 Task: Search one way flight ticket for 1 adult, 1 child, 1 infant in seat in premium economy from Provo: Provo Municipal Airport to Greenville: Pitt-greenville Airport on 5-2-2023. Choice of flights is Singapure airlines. Number of bags: 6 checked bags. Price is upto 76000. Outbound departure time preference is 17:00.
Action: Mouse moved to (287, 117)
Screenshot: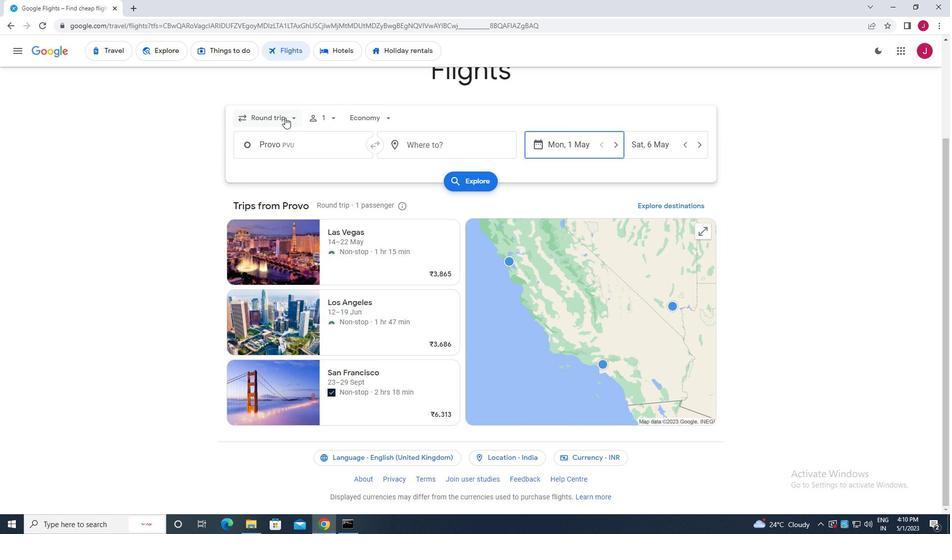 
Action: Mouse pressed left at (287, 117)
Screenshot: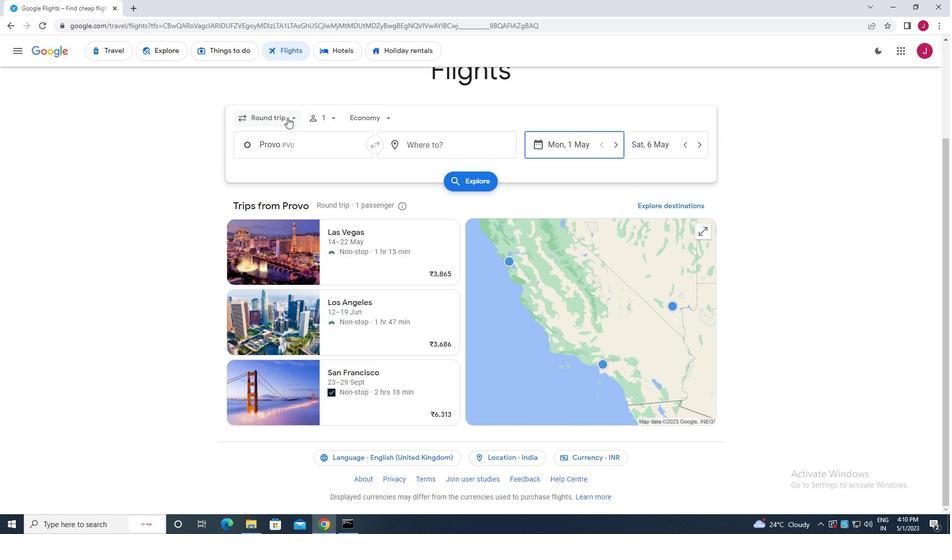 
Action: Mouse moved to (281, 163)
Screenshot: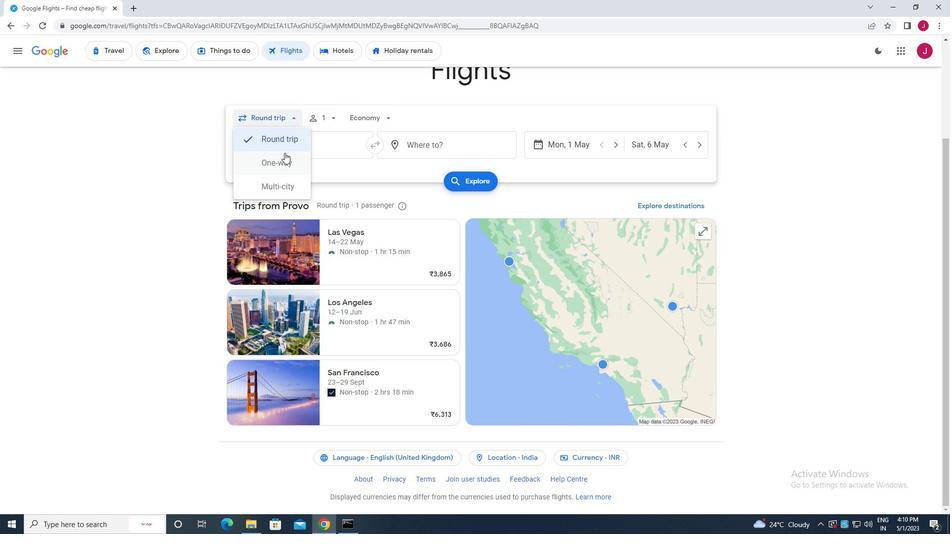 
Action: Mouse pressed left at (281, 163)
Screenshot: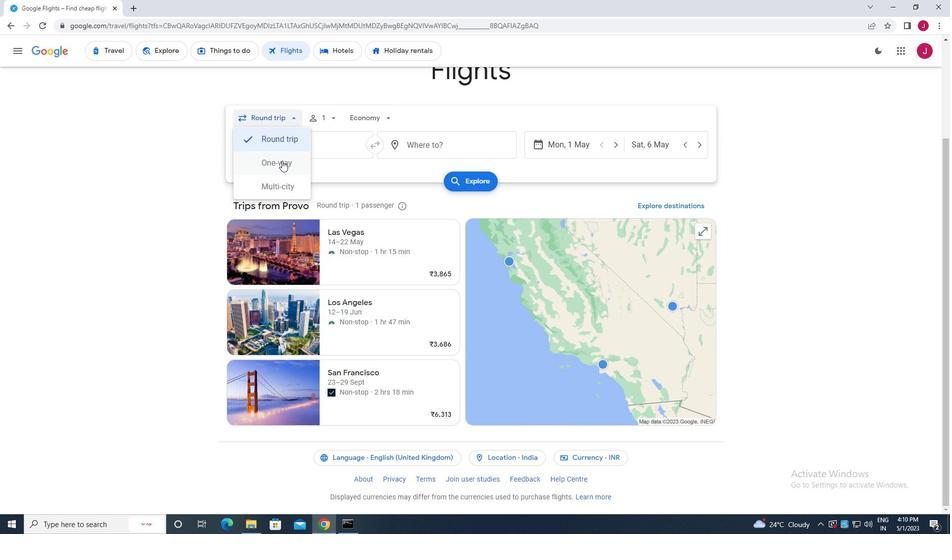
Action: Mouse moved to (329, 118)
Screenshot: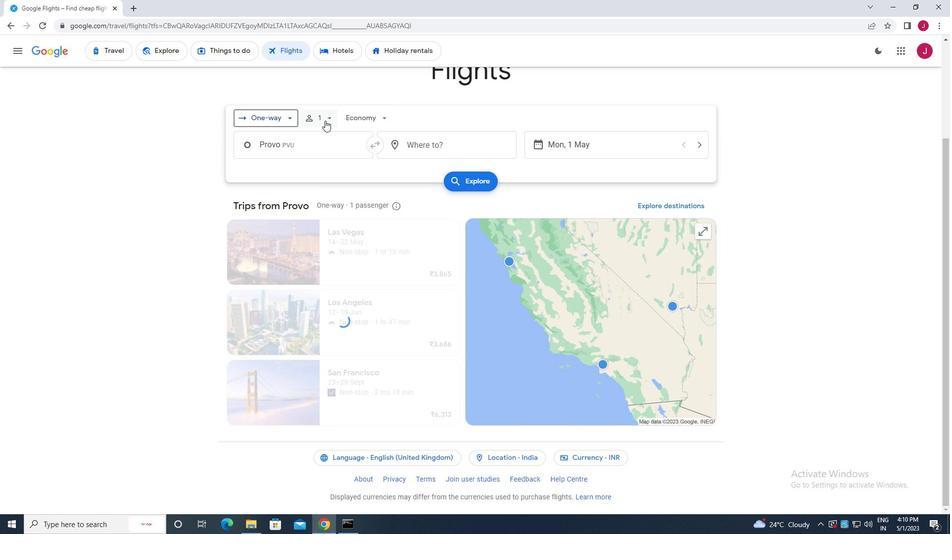 
Action: Mouse pressed left at (329, 118)
Screenshot: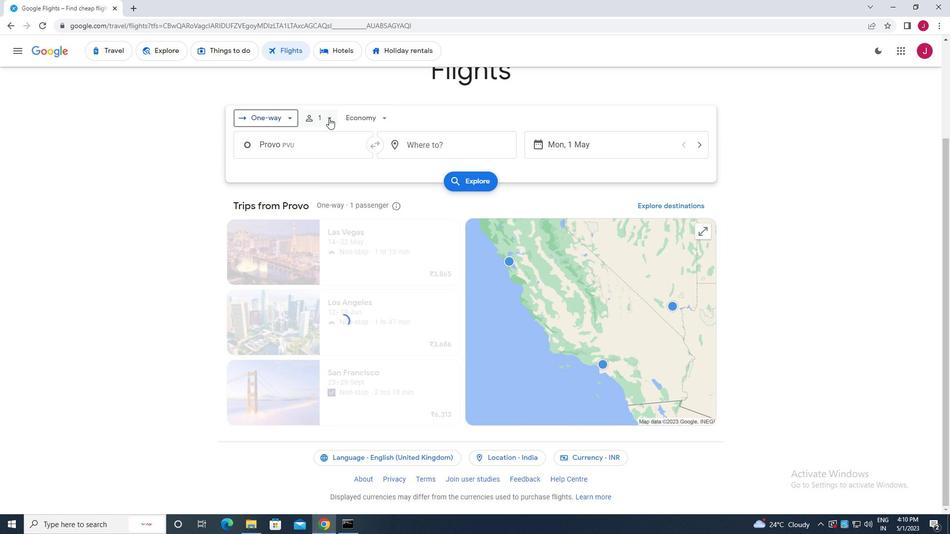 
Action: Mouse moved to (403, 171)
Screenshot: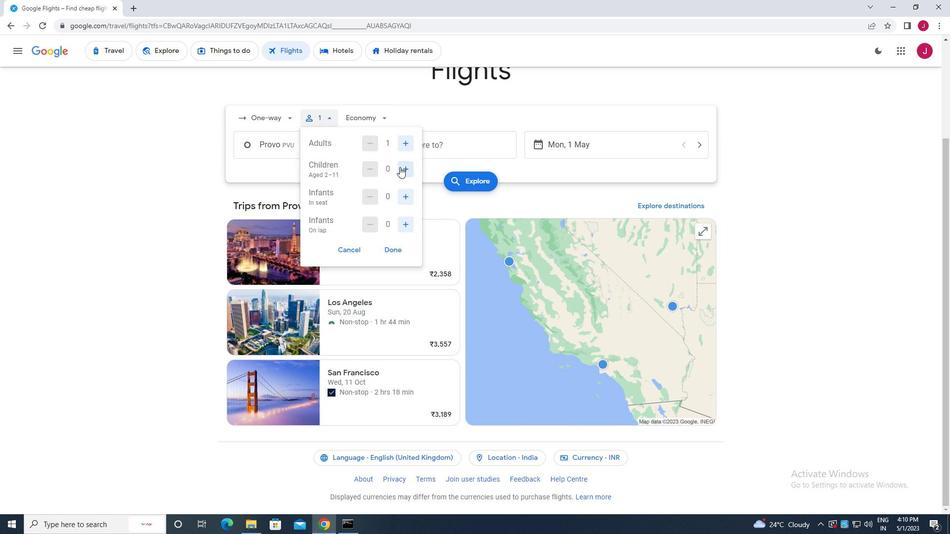 
Action: Mouse pressed left at (403, 171)
Screenshot: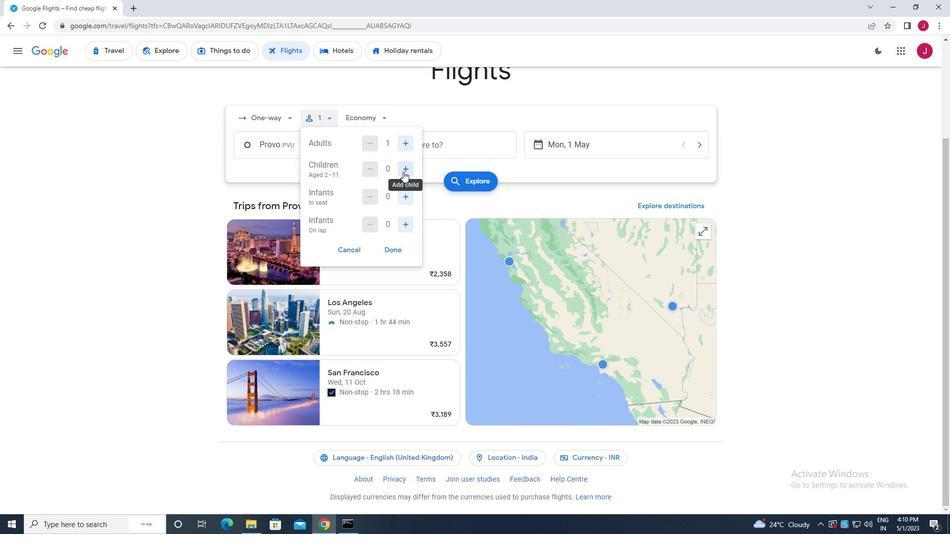 
Action: Mouse moved to (407, 197)
Screenshot: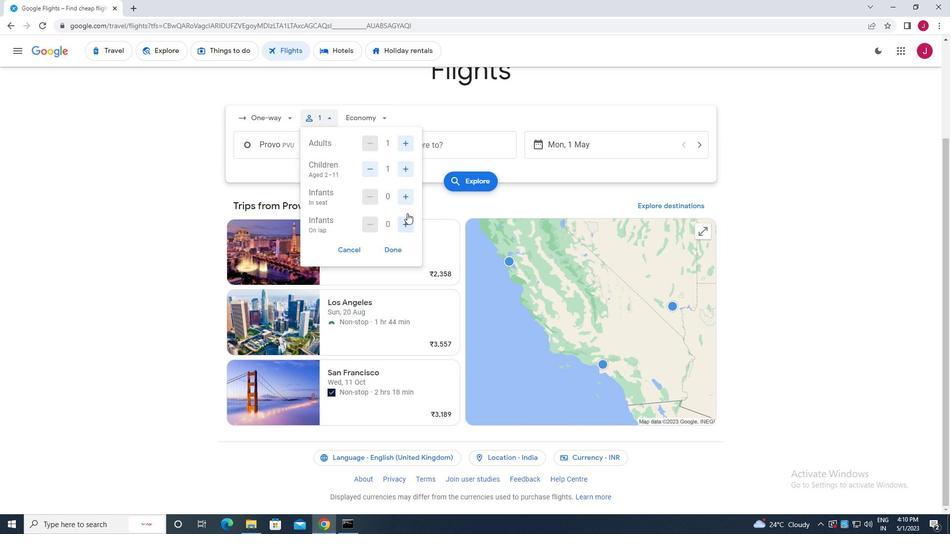 
Action: Mouse pressed left at (407, 197)
Screenshot: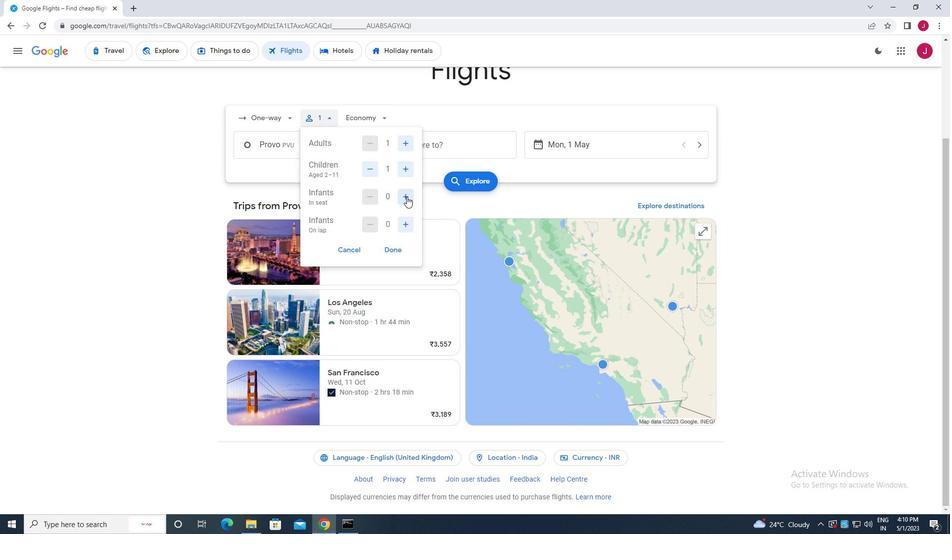 
Action: Mouse moved to (390, 245)
Screenshot: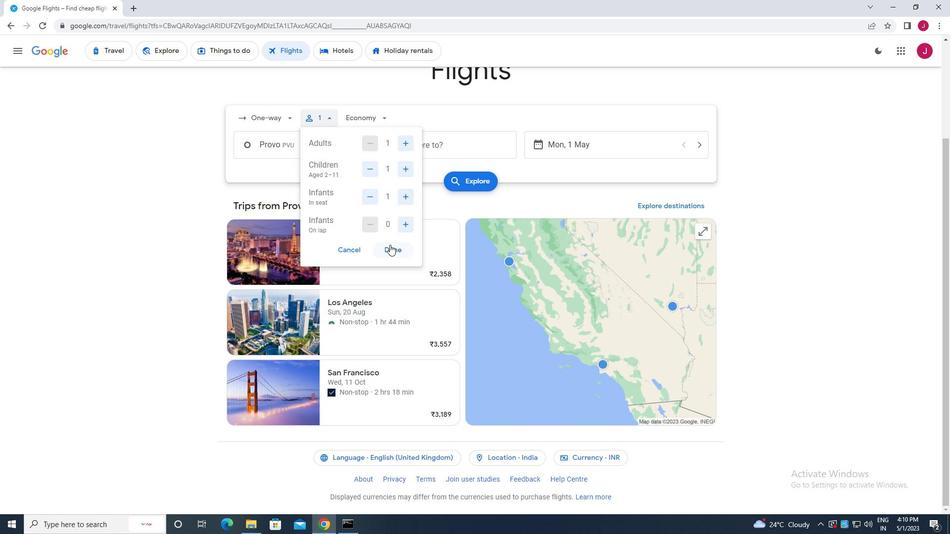 
Action: Mouse pressed left at (390, 245)
Screenshot: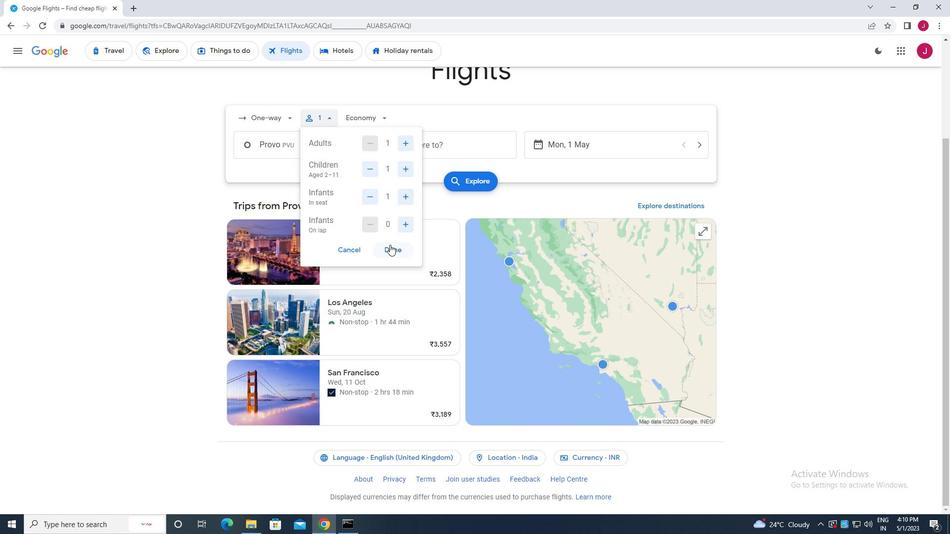 
Action: Mouse moved to (376, 117)
Screenshot: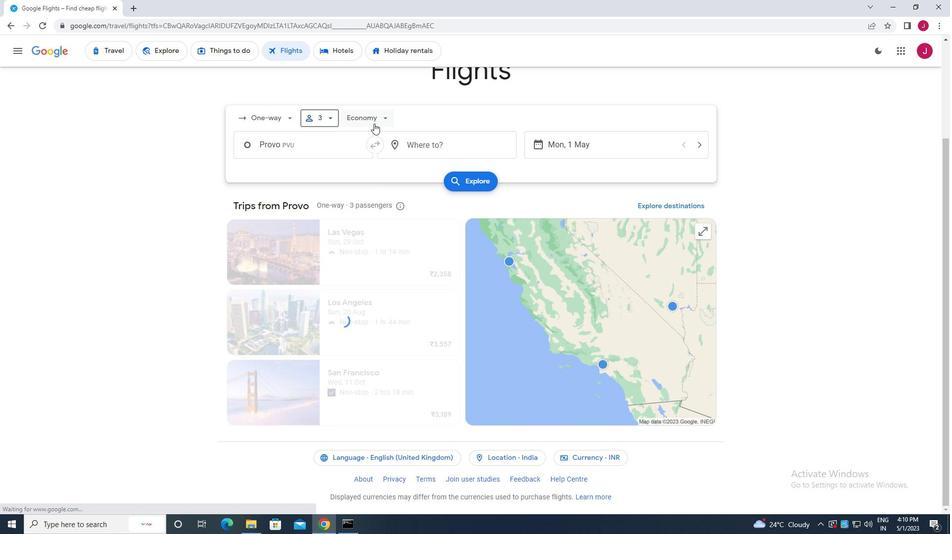 
Action: Mouse pressed left at (376, 117)
Screenshot: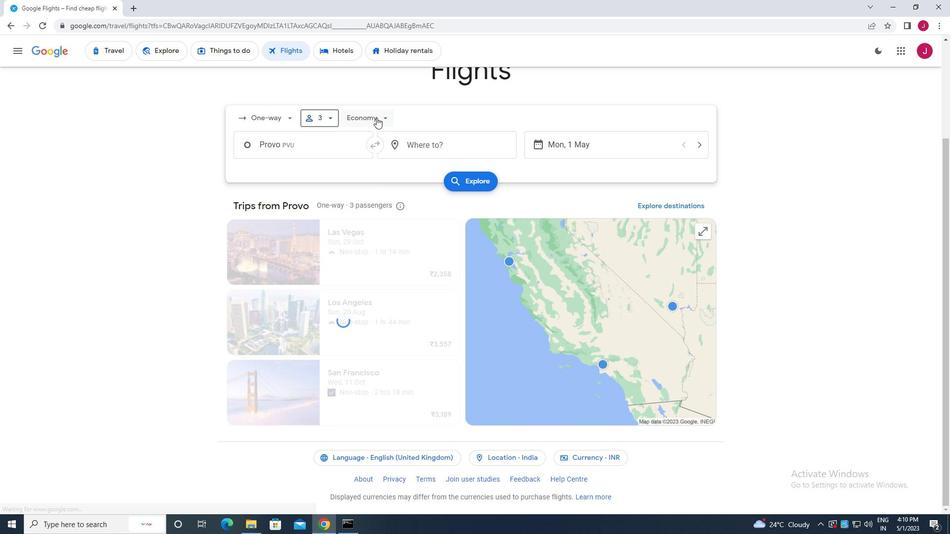 
Action: Mouse moved to (395, 162)
Screenshot: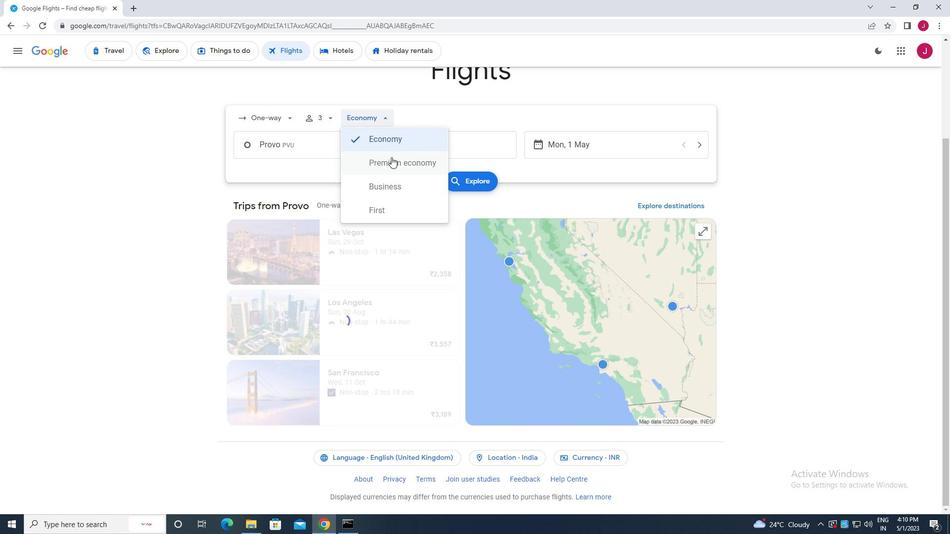 
Action: Mouse pressed left at (395, 162)
Screenshot: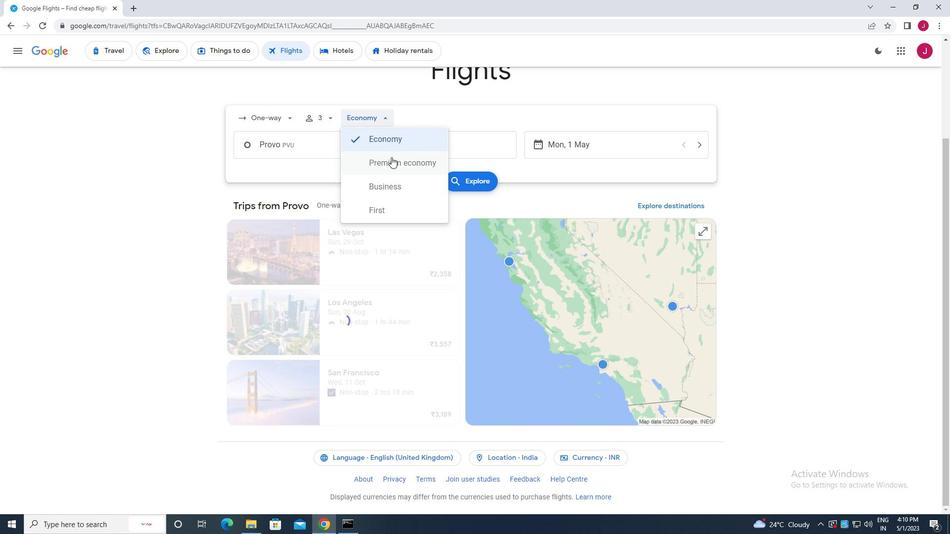 
Action: Mouse moved to (348, 147)
Screenshot: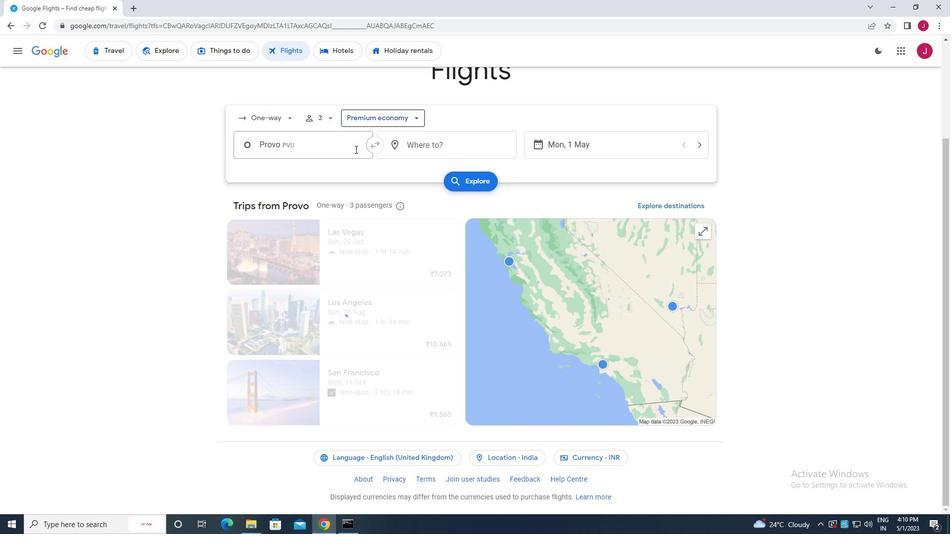 
Action: Mouse pressed left at (348, 147)
Screenshot: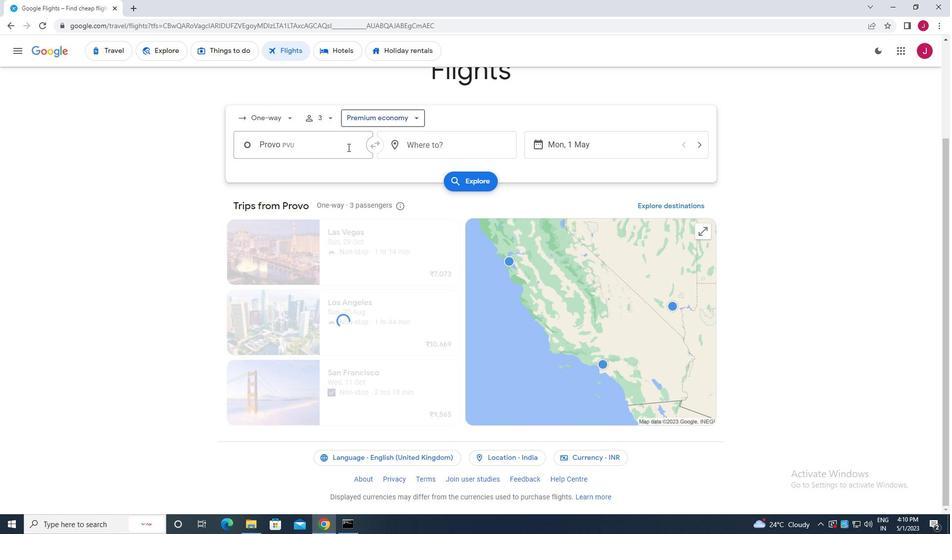
Action: Mouse moved to (348, 147)
Screenshot: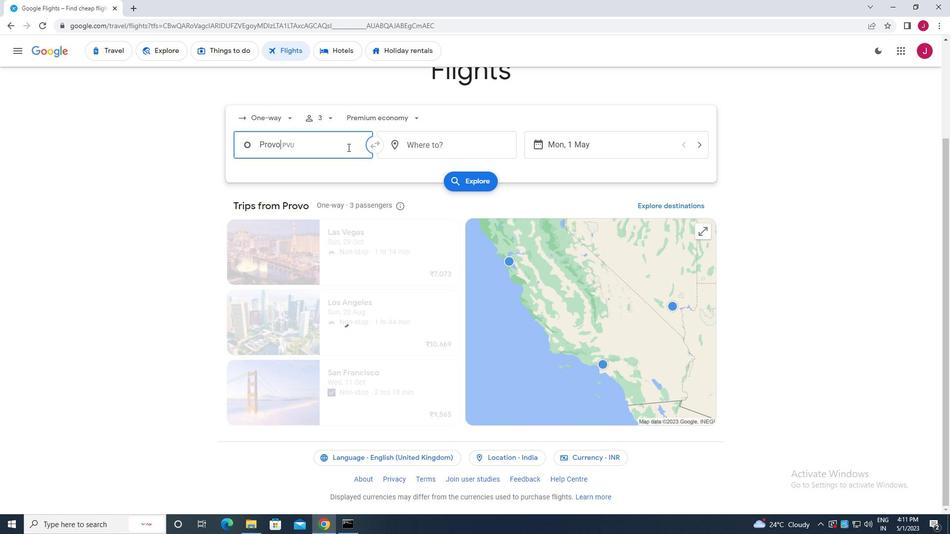 
Action: Key pressed provo
Screenshot: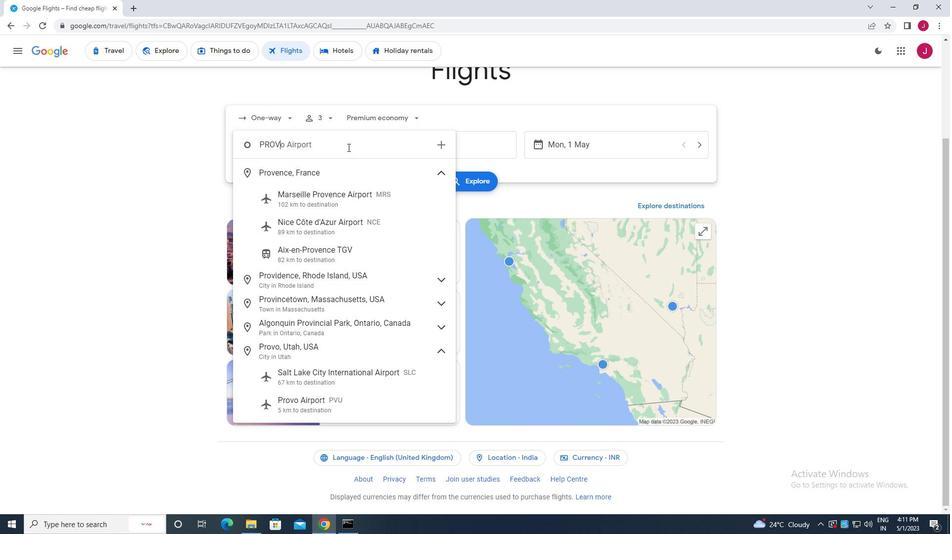 
Action: Mouse moved to (339, 227)
Screenshot: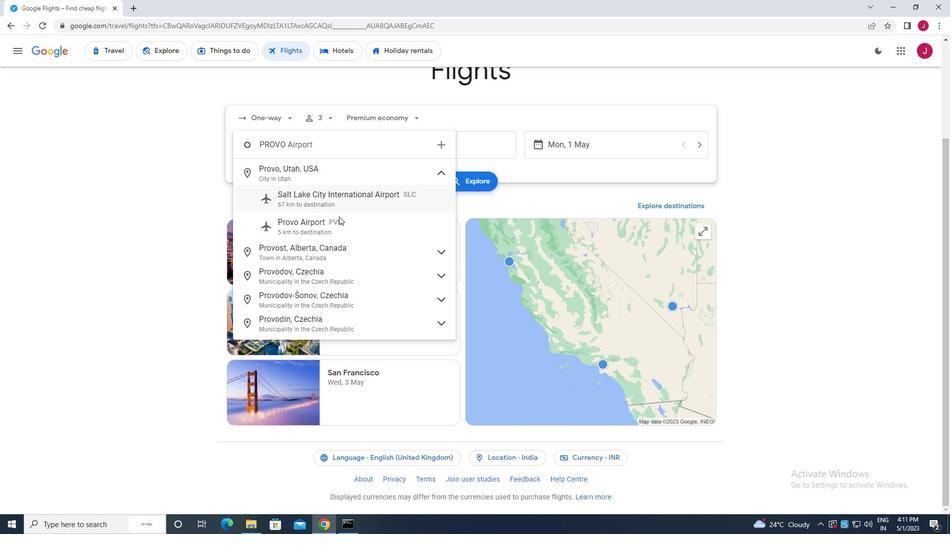 
Action: Mouse pressed left at (339, 227)
Screenshot: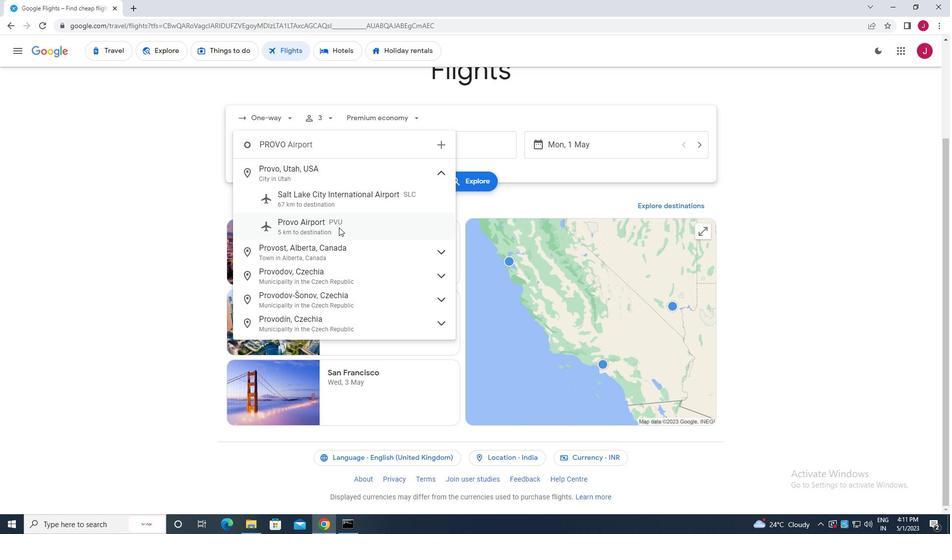 
Action: Mouse moved to (448, 140)
Screenshot: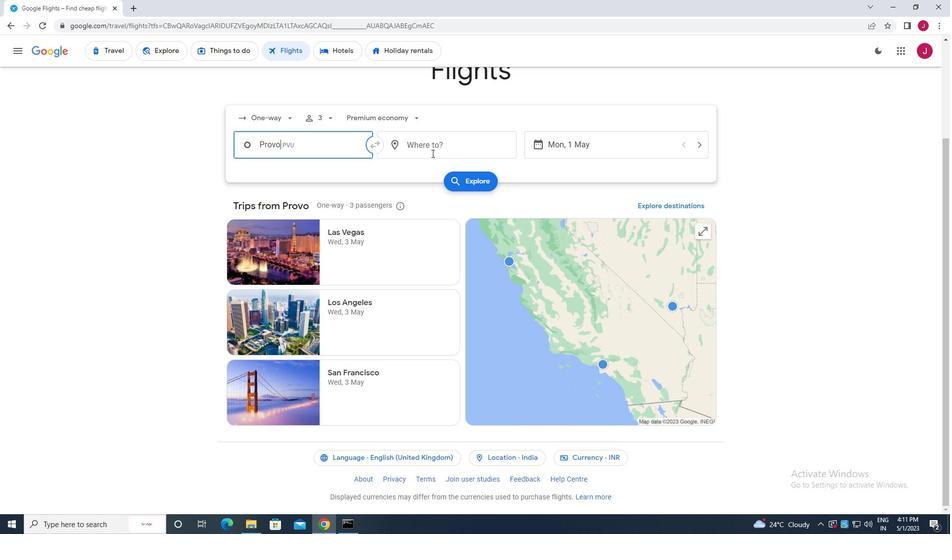 
Action: Mouse pressed left at (448, 140)
Screenshot: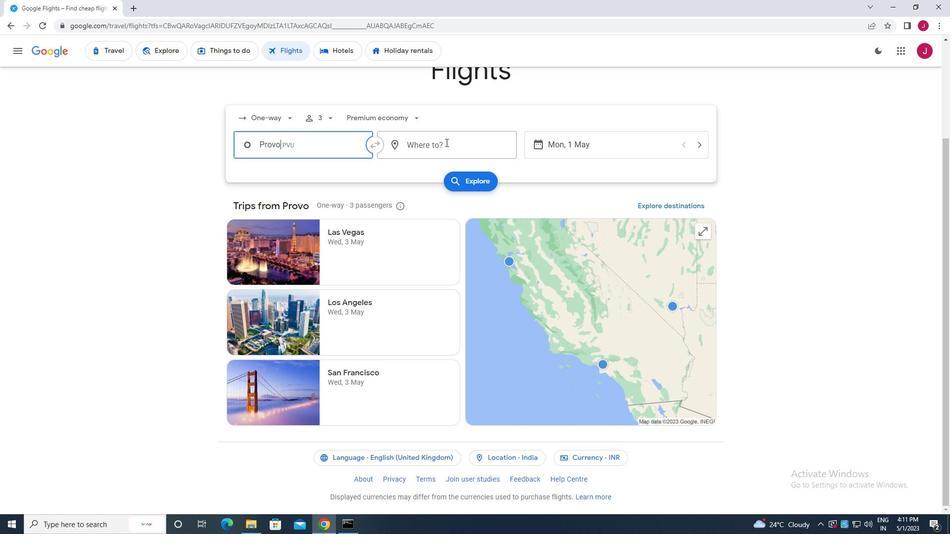 
Action: Mouse moved to (448, 141)
Screenshot: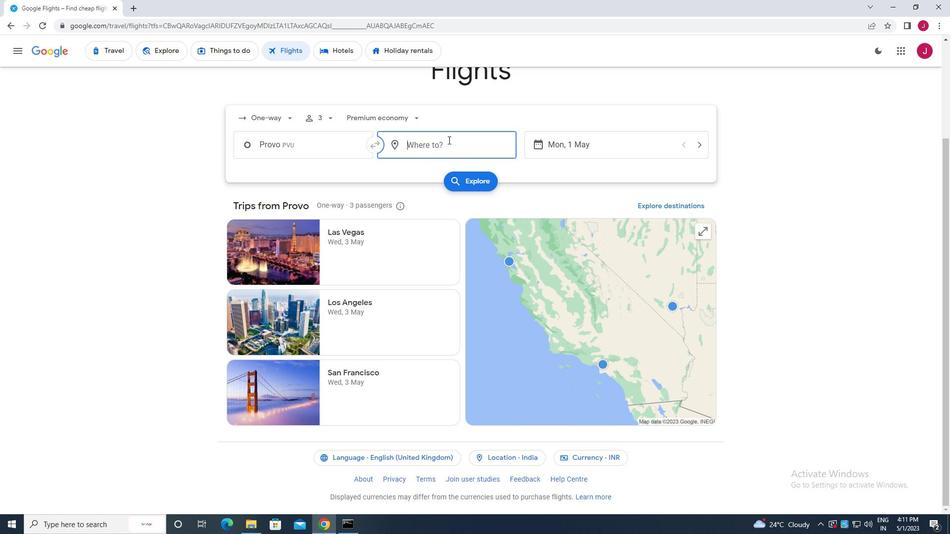 
Action: Key pressed greenville<Key.space>p
Screenshot: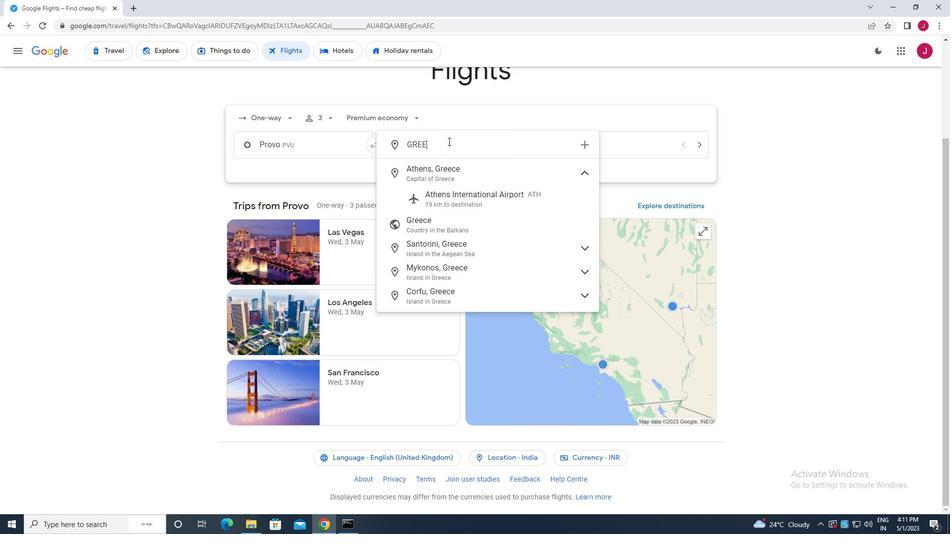 
Action: Mouse moved to (463, 172)
Screenshot: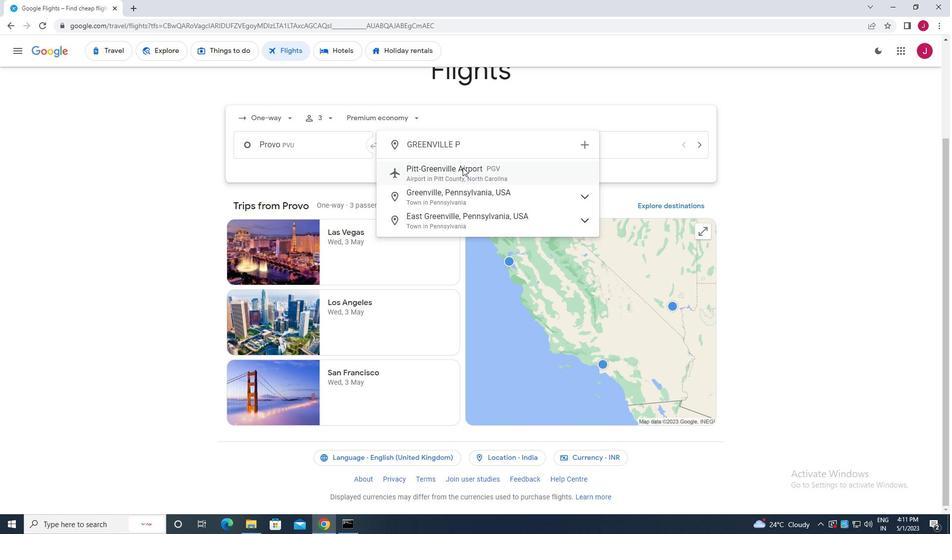 
Action: Mouse pressed left at (463, 172)
Screenshot: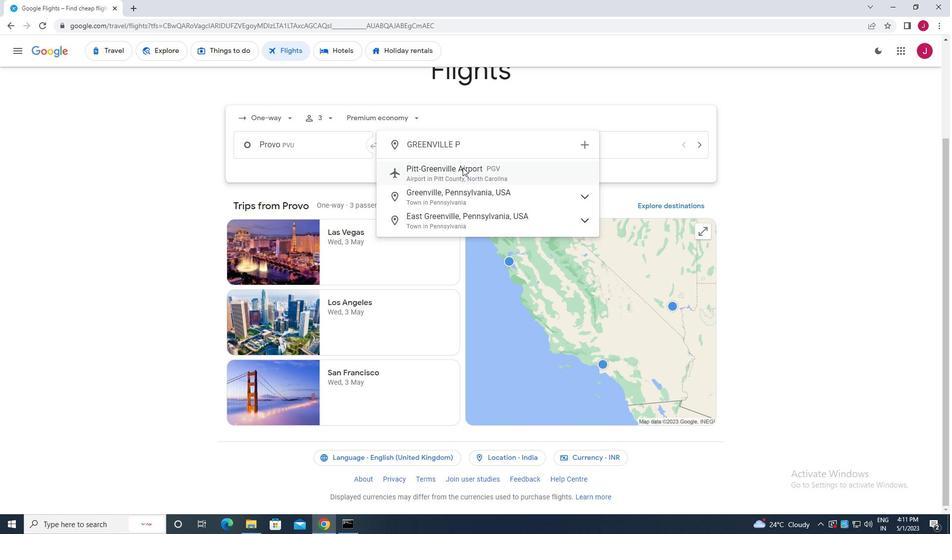 
Action: Mouse moved to (592, 148)
Screenshot: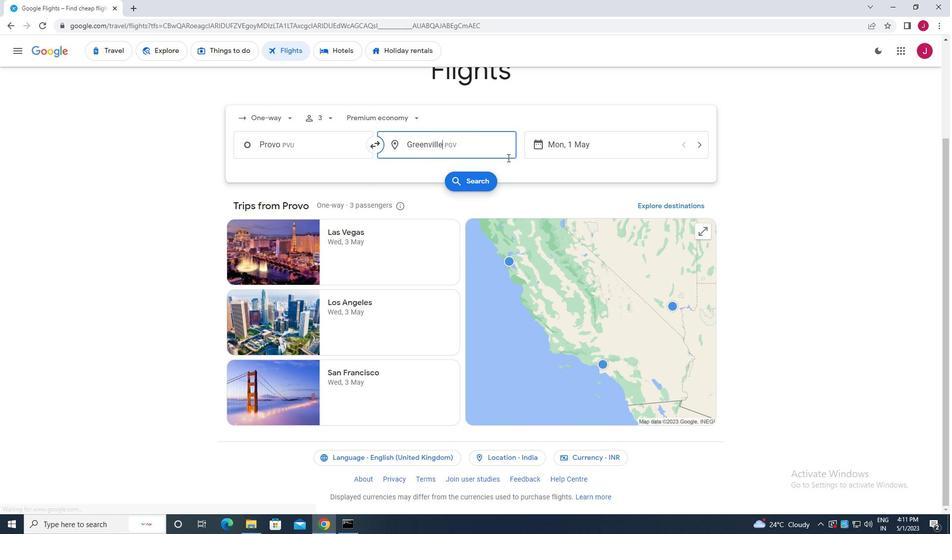 
Action: Mouse pressed left at (592, 148)
Screenshot: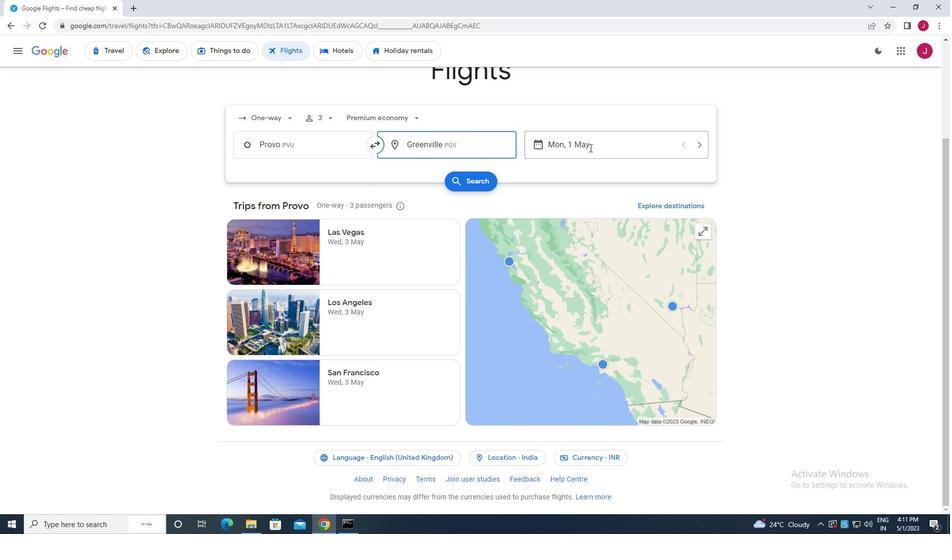 
Action: Mouse moved to (404, 222)
Screenshot: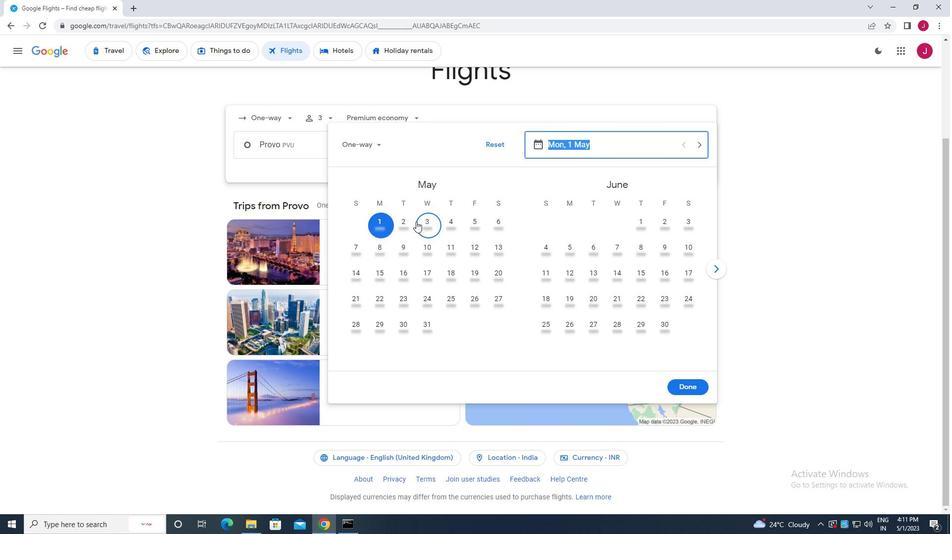 
Action: Mouse pressed left at (404, 222)
Screenshot: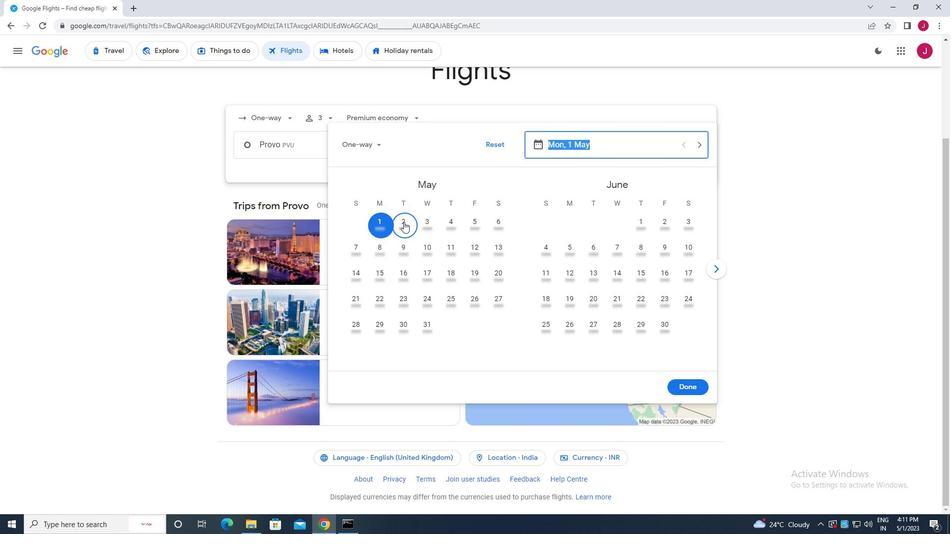 
Action: Mouse moved to (684, 391)
Screenshot: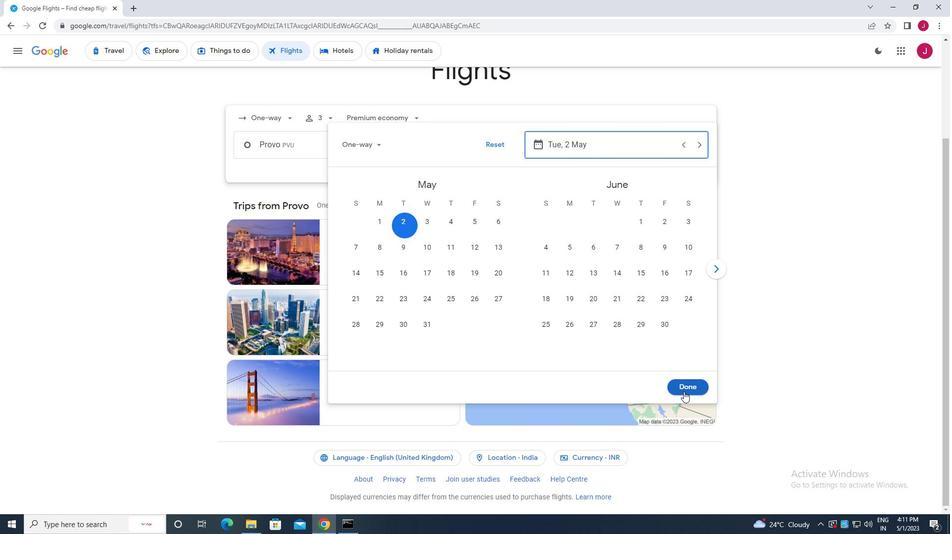 
Action: Mouse pressed left at (684, 391)
Screenshot: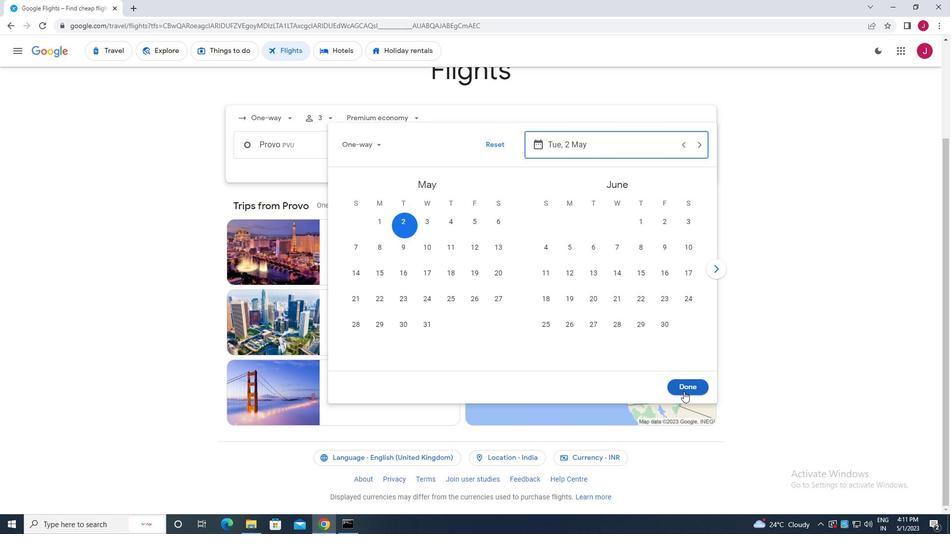 
Action: Mouse moved to (481, 179)
Screenshot: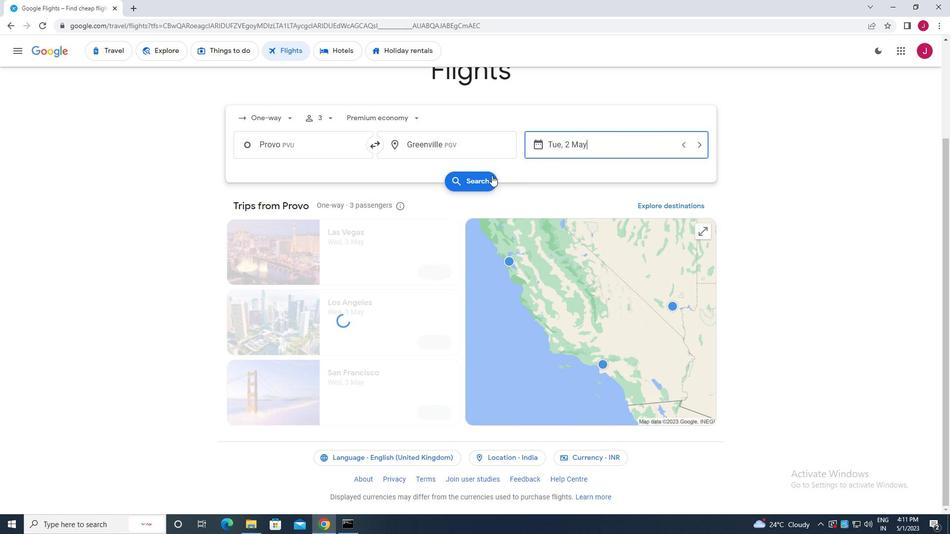 
Action: Mouse pressed left at (481, 179)
Screenshot: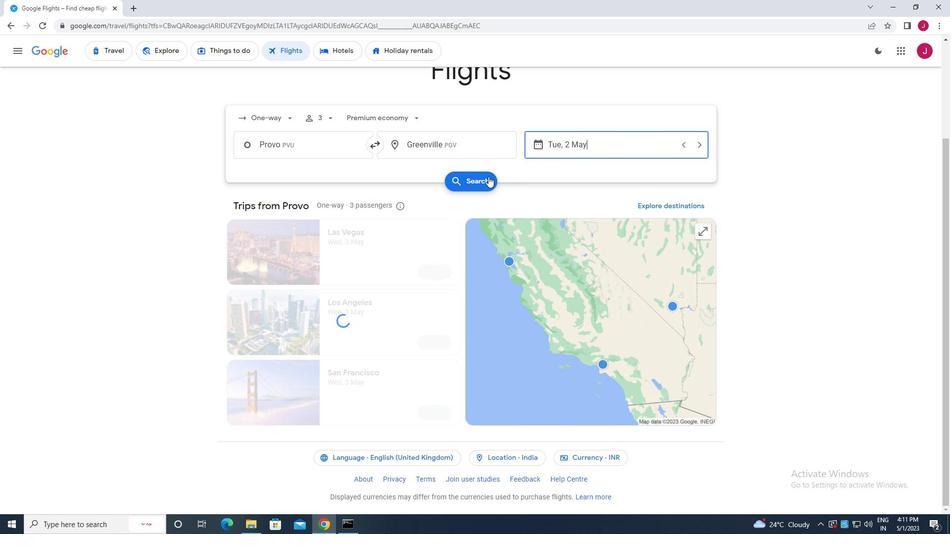 
Action: Mouse moved to (257, 138)
Screenshot: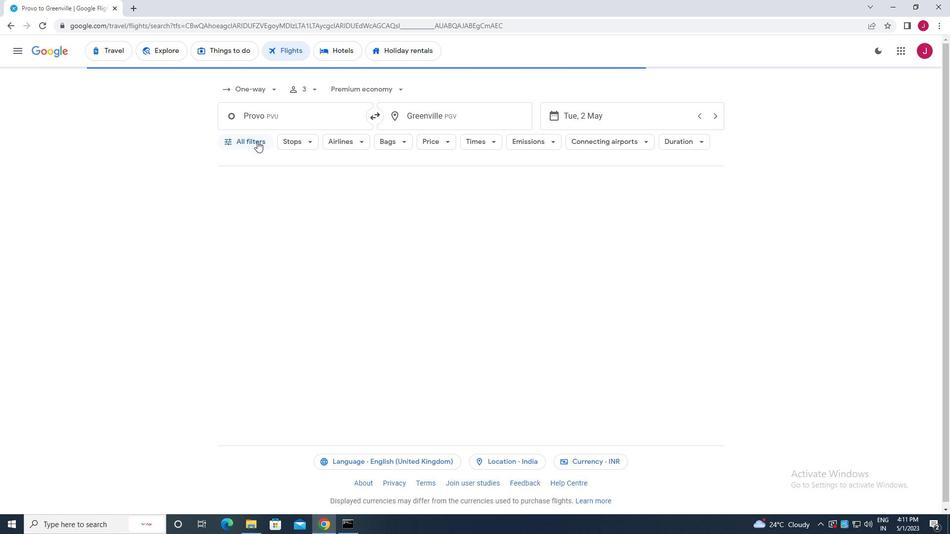 
Action: Mouse pressed left at (257, 138)
Screenshot: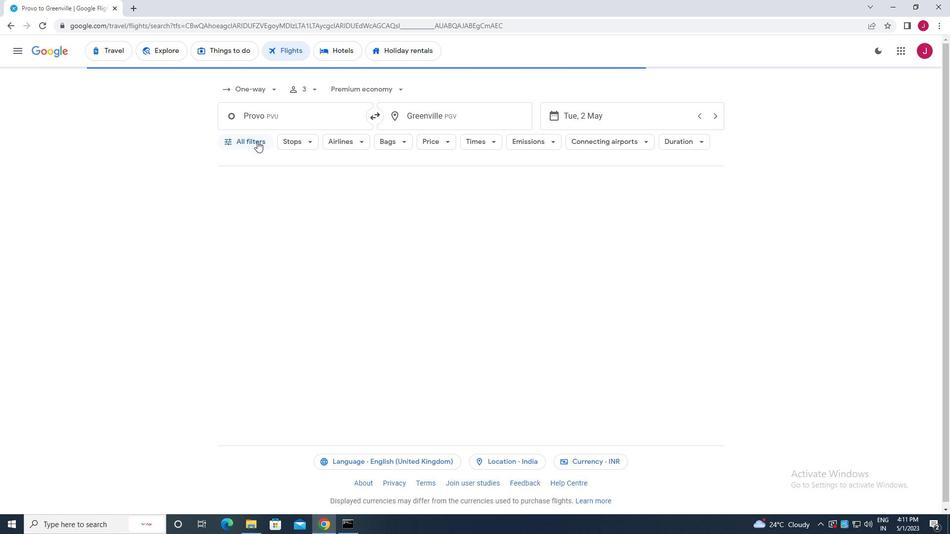 
Action: Mouse moved to (308, 222)
Screenshot: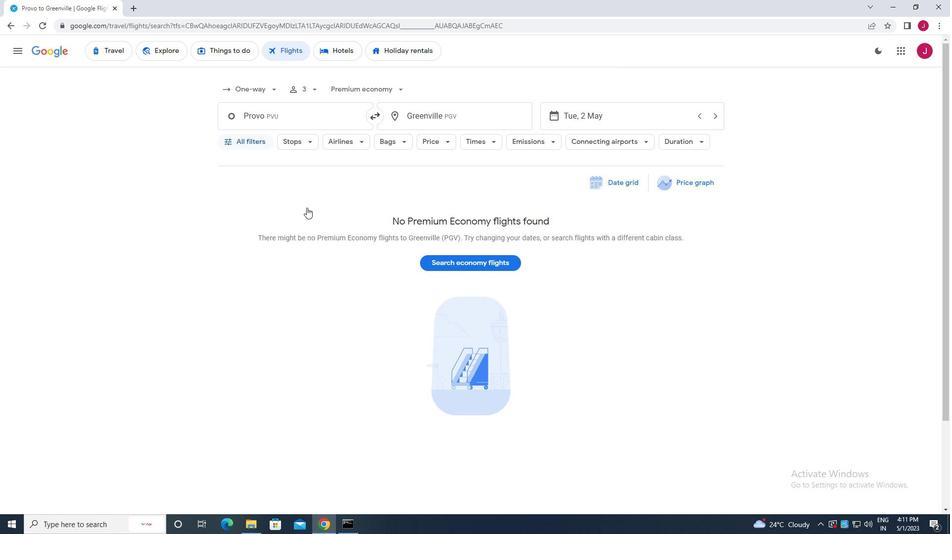 
Action: Mouse scrolled (308, 222) with delta (0, 0)
Screenshot: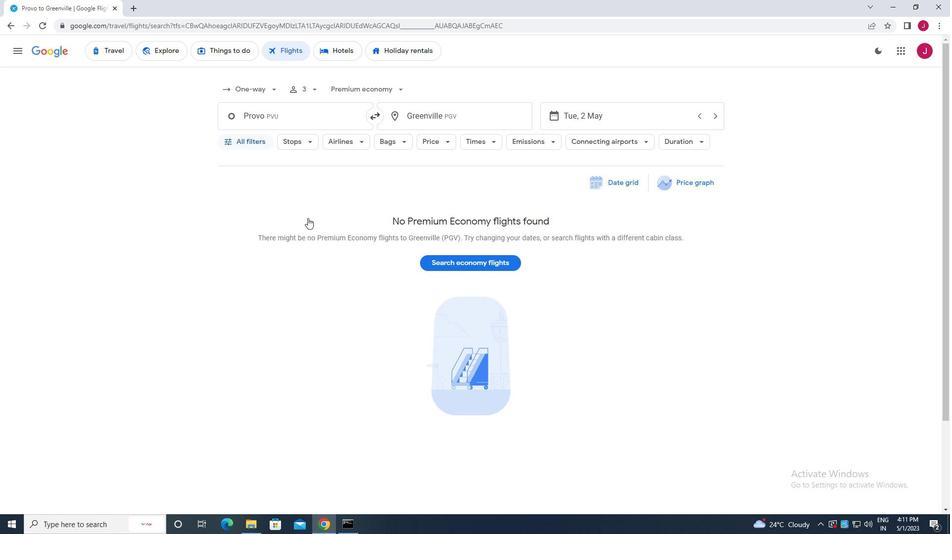 
Action: Mouse scrolled (308, 222) with delta (0, 0)
Screenshot: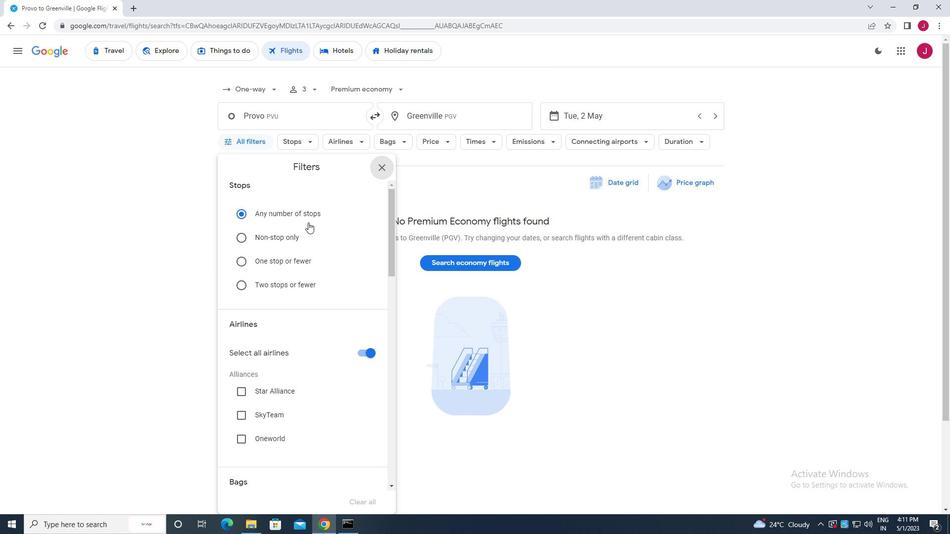 
Action: Mouse scrolled (308, 222) with delta (0, 0)
Screenshot: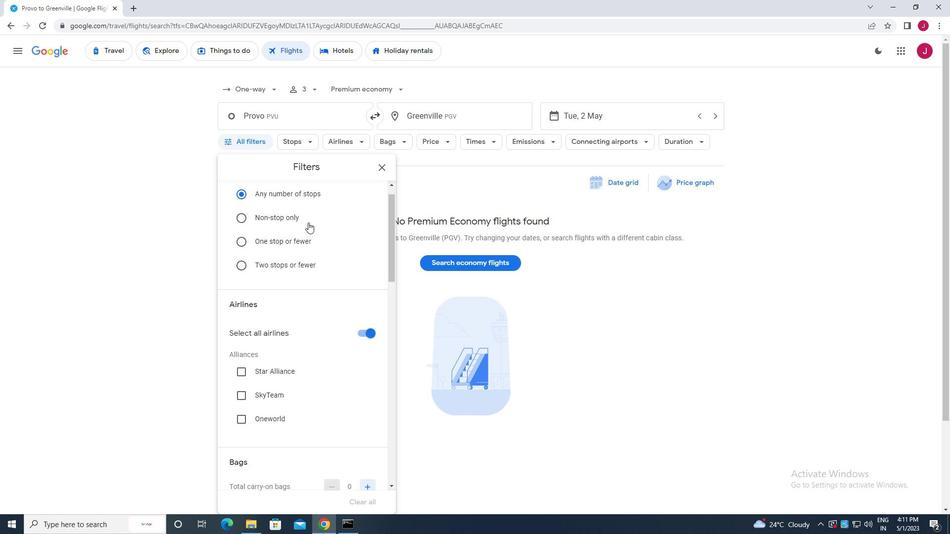 
Action: Mouse moved to (365, 201)
Screenshot: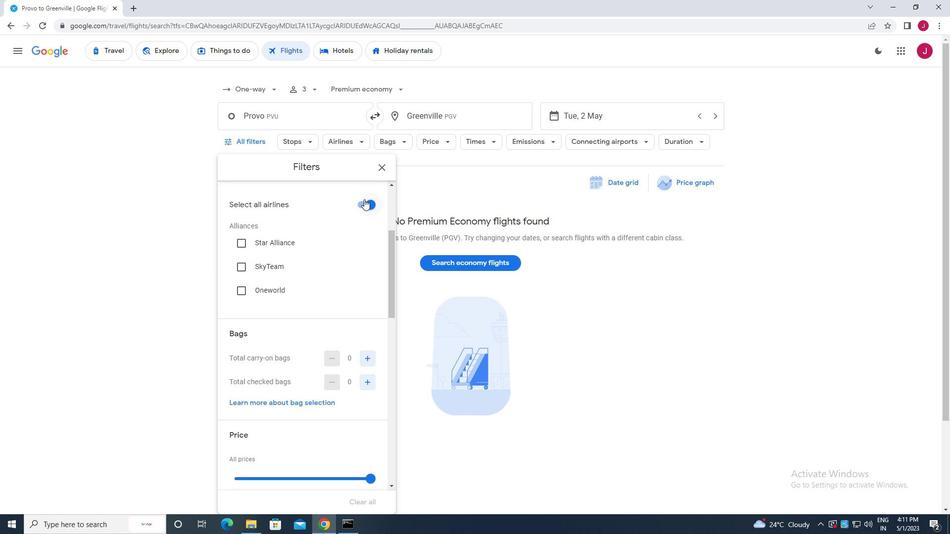 
Action: Mouse pressed left at (365, 201)
Screenshot: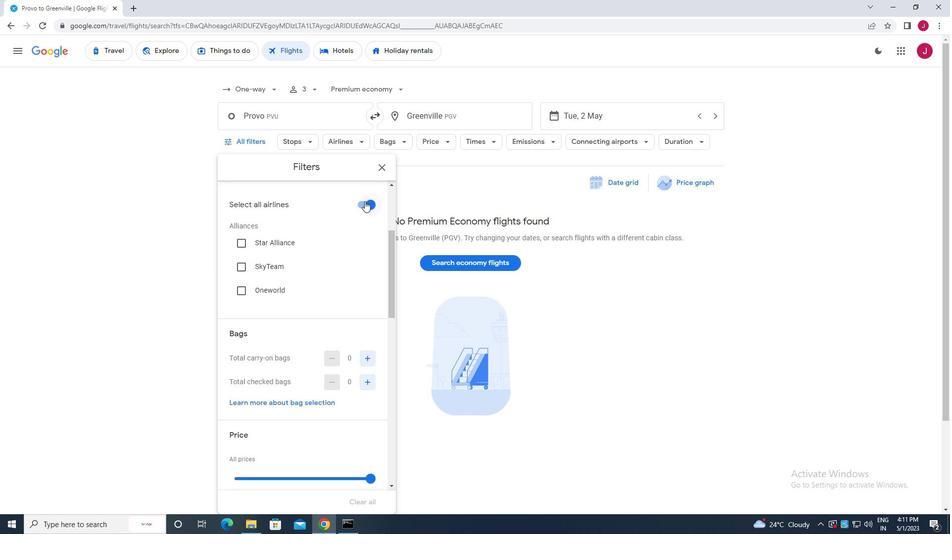 
Action: Mouse moved to (332, 232)
Screenshot: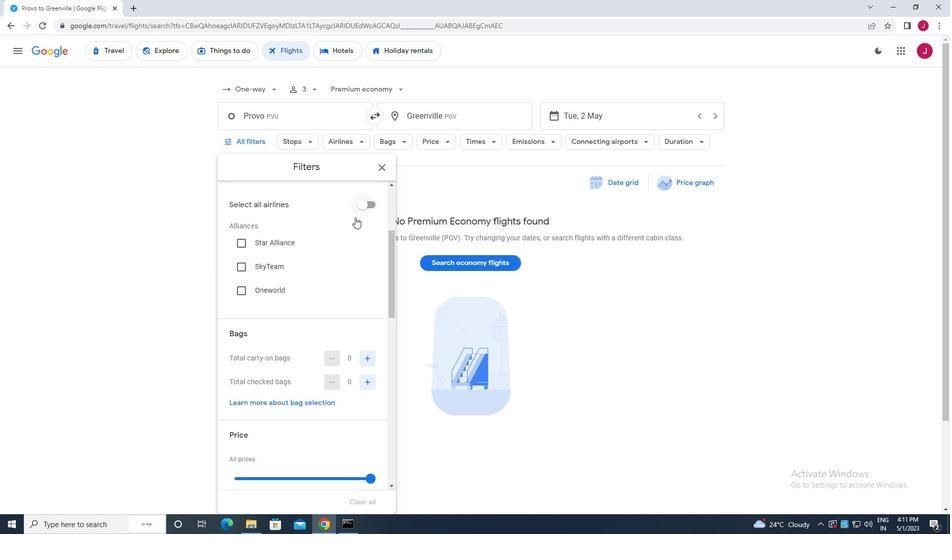 
Action: Mouse scrolled (332, 231) with delta (0, 0)
Screenshot: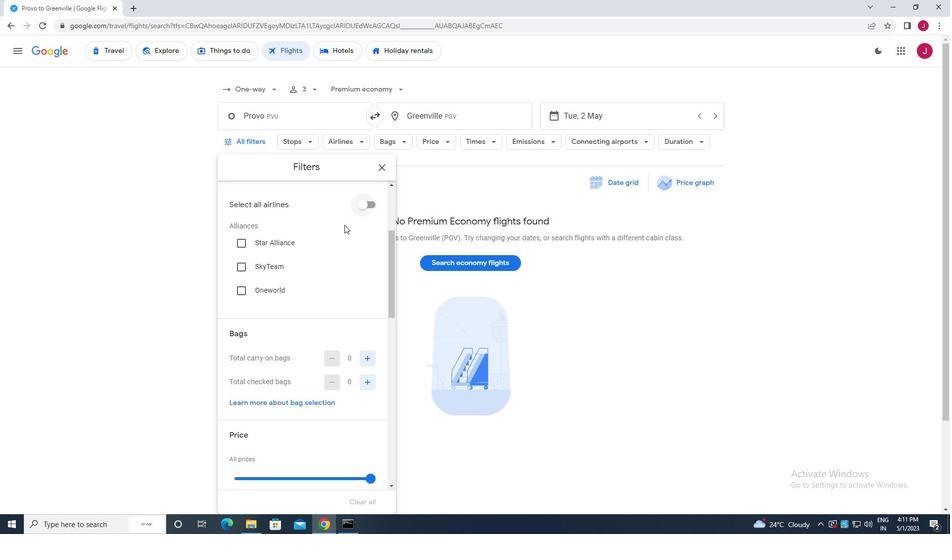 
Action: Mouse moved to (332, 232)
Screenshot: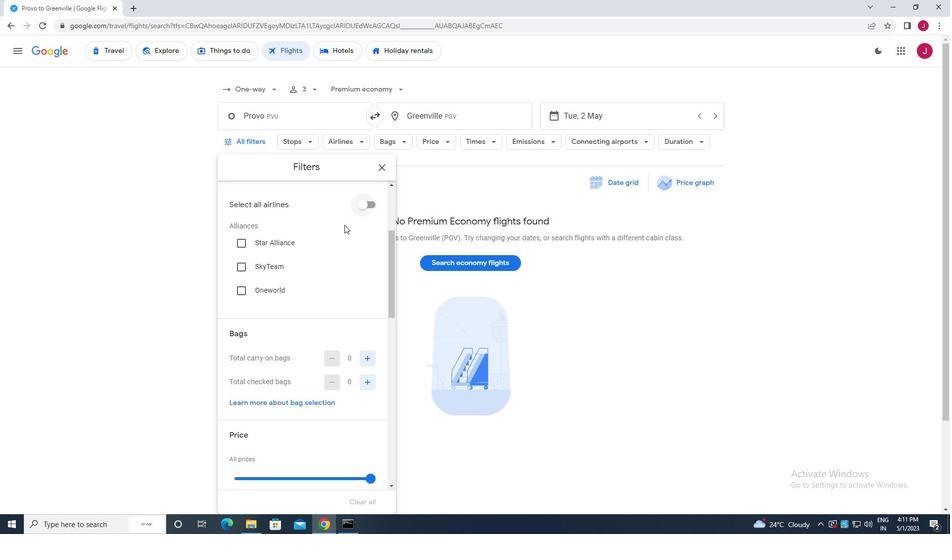 
Action: Mouse scrolled (332, 232) with delta (0, 0)
Screenshot: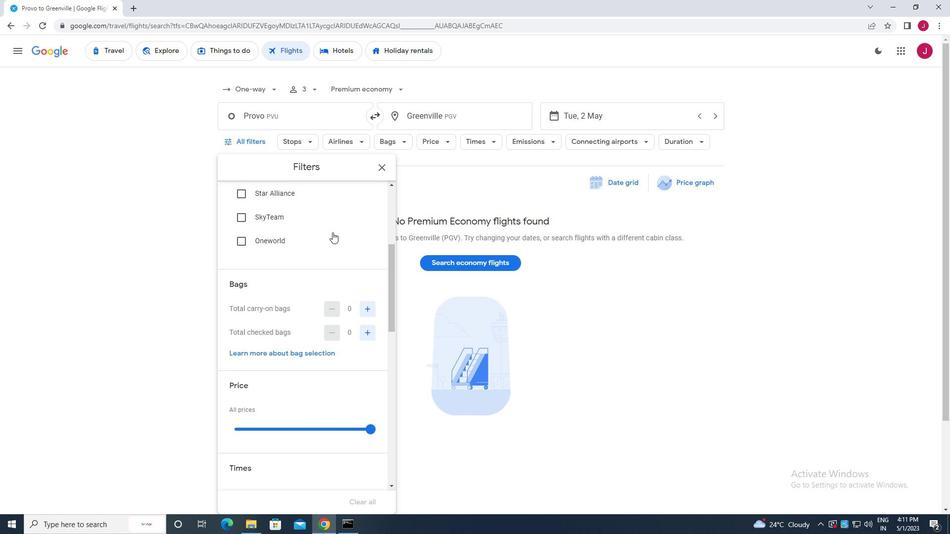 
Action: Mouse scrolled (332, 232) with delta (0, 0)
Screenshot: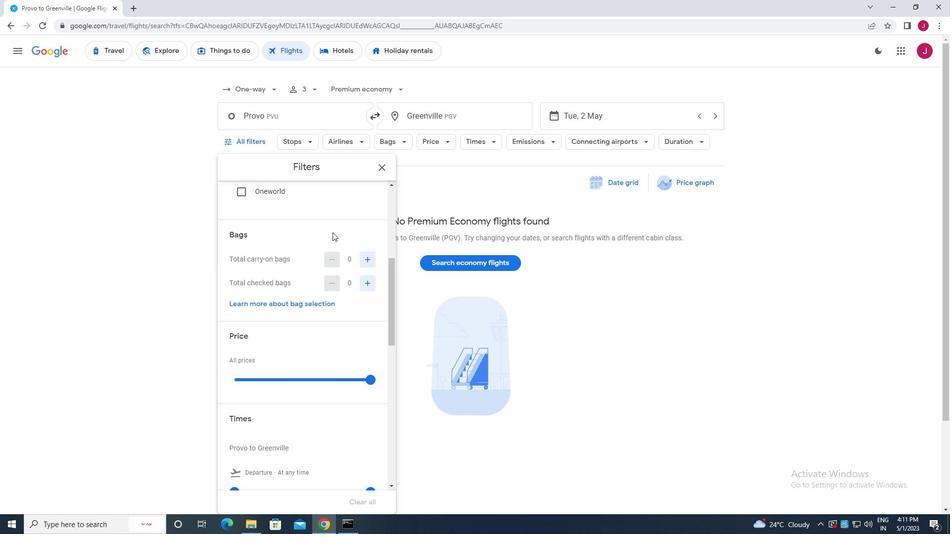 
Action: Mouse moved to (370, 235)
Screenshot: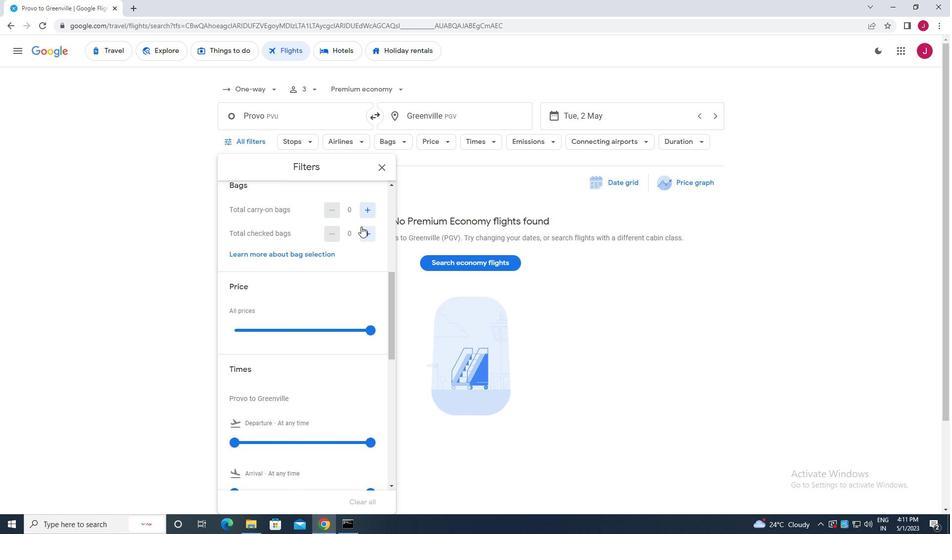 
Action: Mouse pressed left at (370, 235)
Screenshot: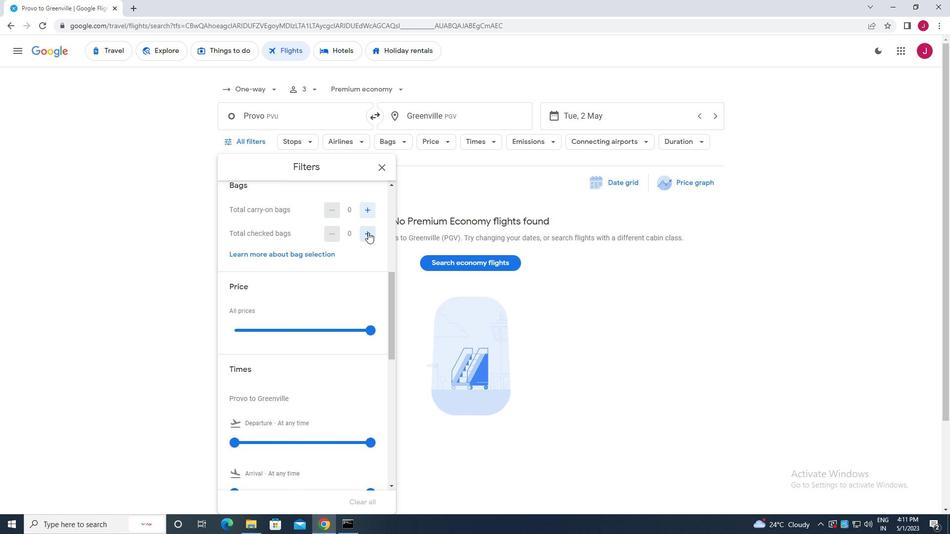 
Action: Mouse moved to (370, 235)
Screenshot: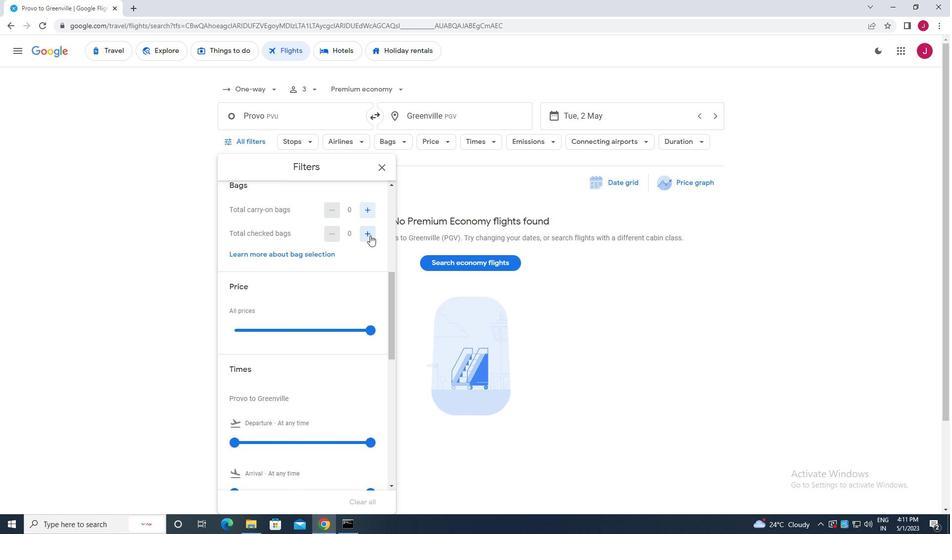 
Action: Mouse pressed left at (370, 235)
Screenshot: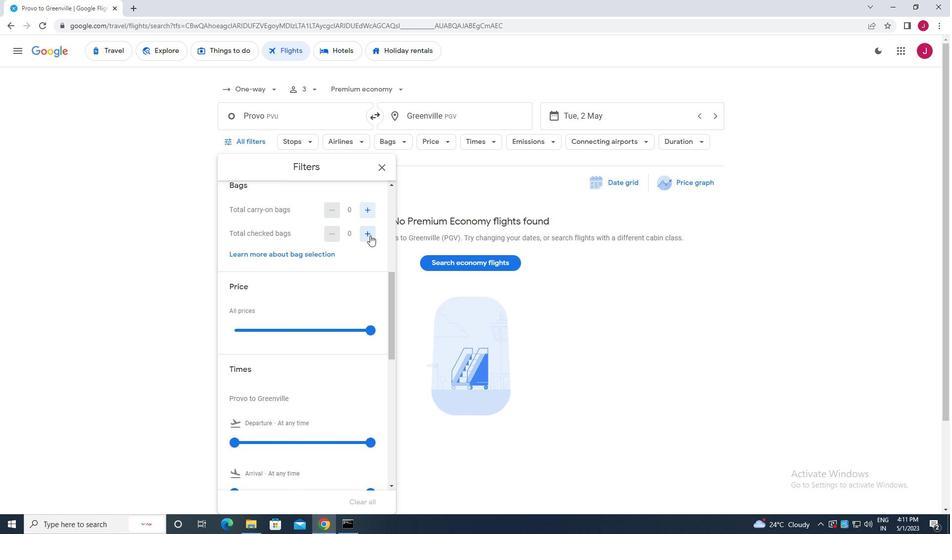 
Action: Mouse pressed left at (370, 235)
Screenshot: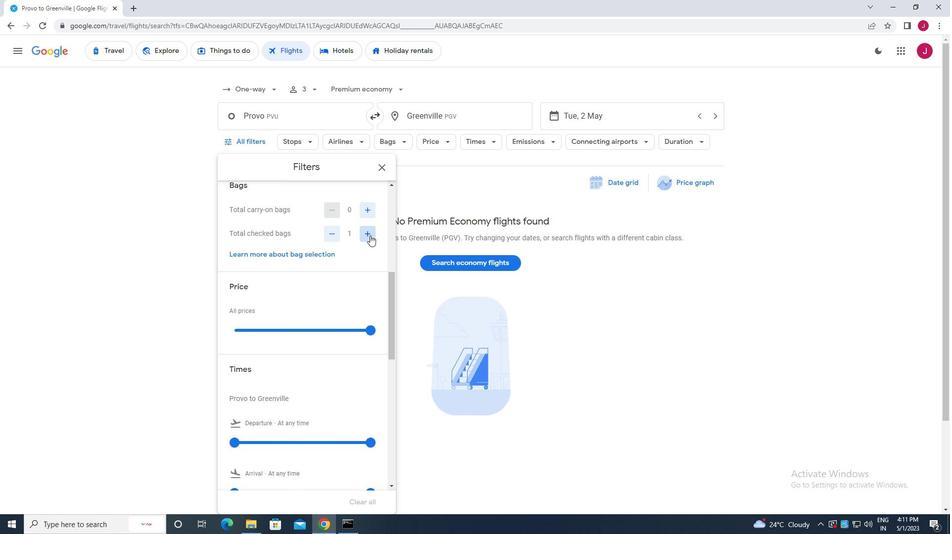 
Action: Mouse pressed left at (370, 235)
Screenshot: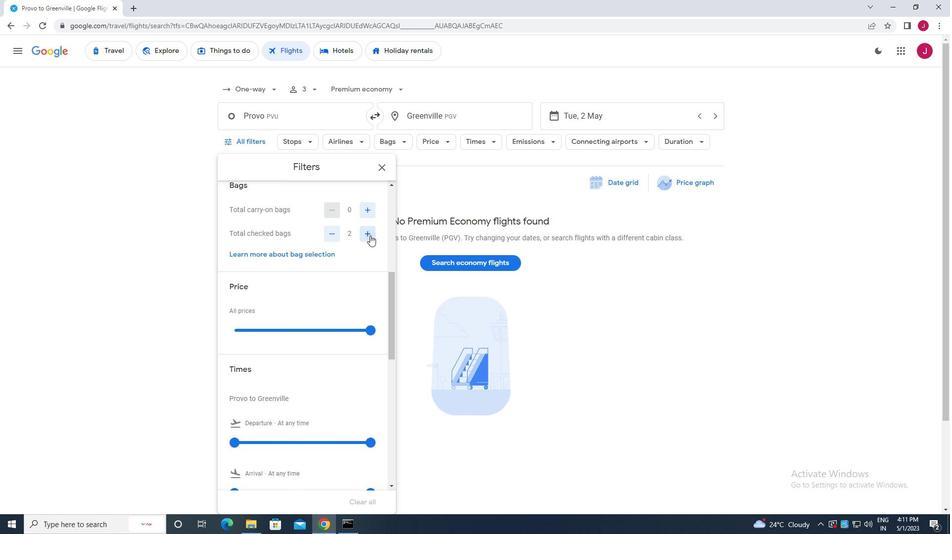 
Action: Mouse pressed left at (370, 235)
Screenshot: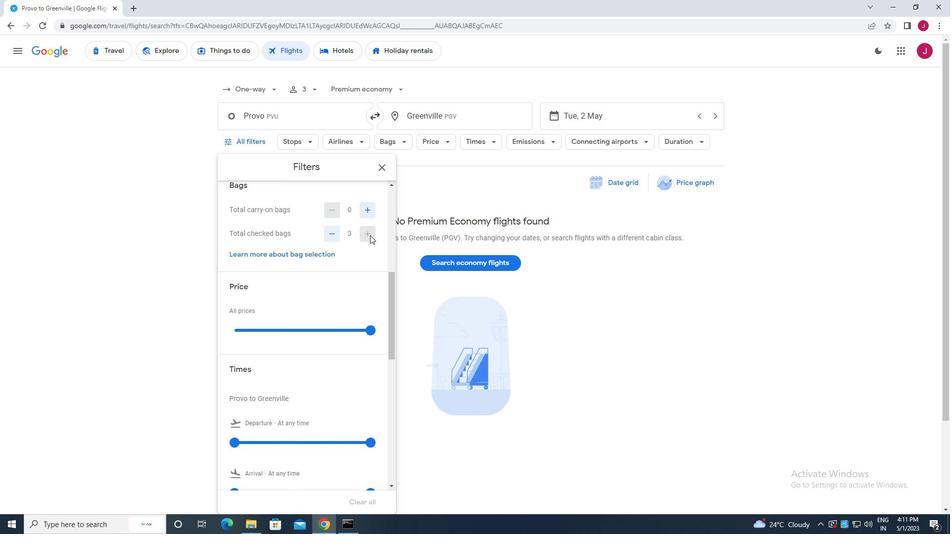 
Action: Mouse moved to (368, 235)
Screenshot: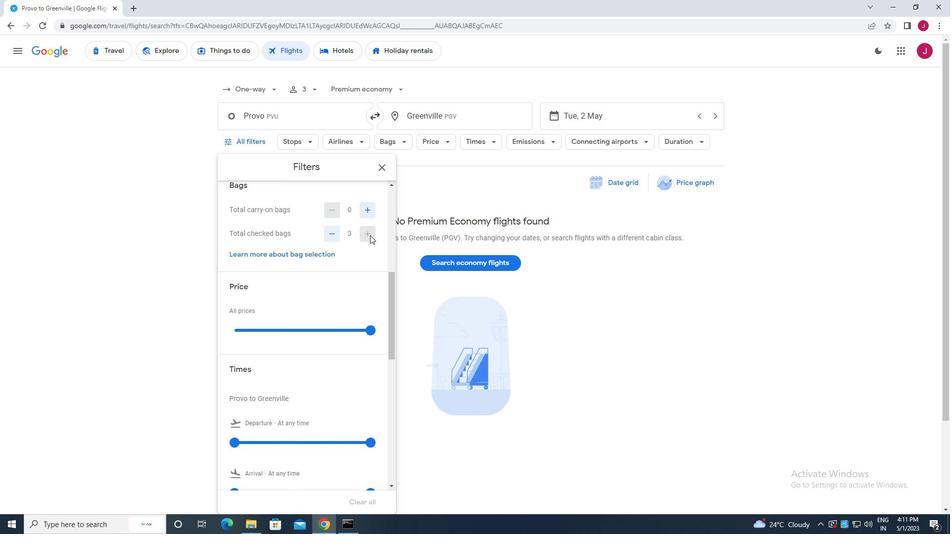
Action: Mouse scrolled (368, 235) with delta (0, 0)
Screenshot: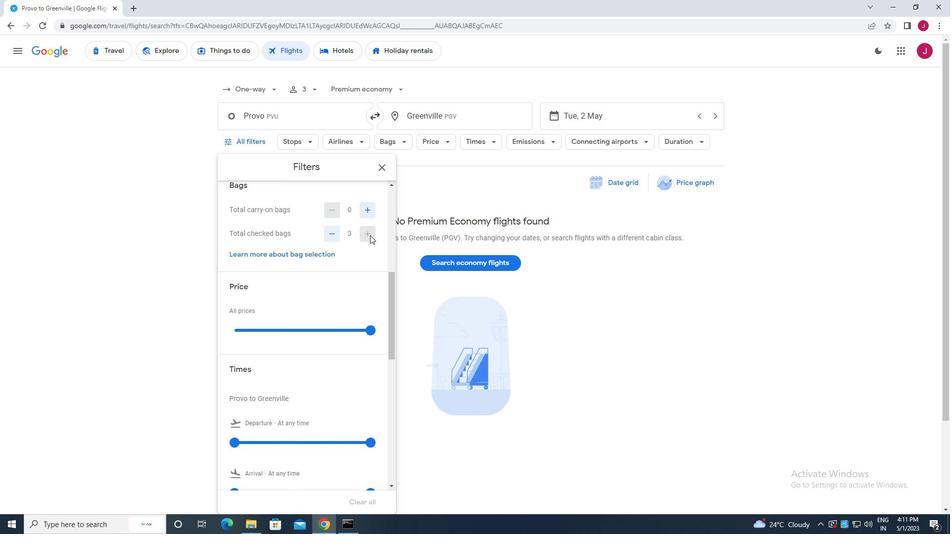
Action: Mouse moved to (371, 329)
Screenshot: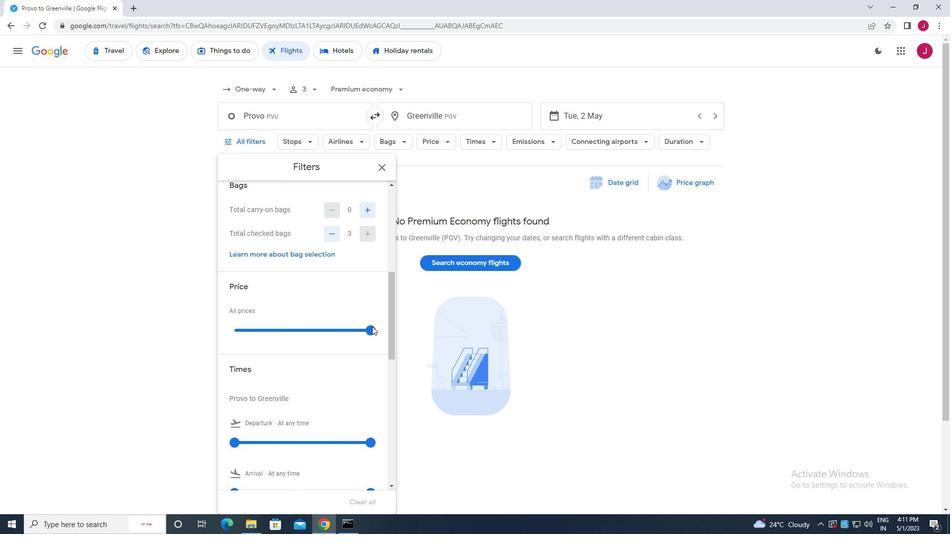 
Action: Mouse pressed left at (371, 329)
Screenshot: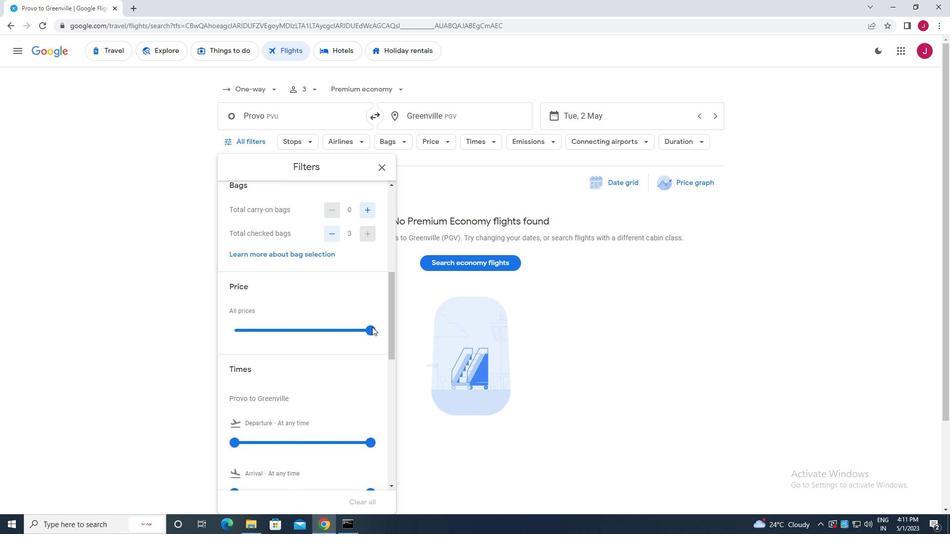 
Action: Mouse moved to (369, 324)
Screenshot: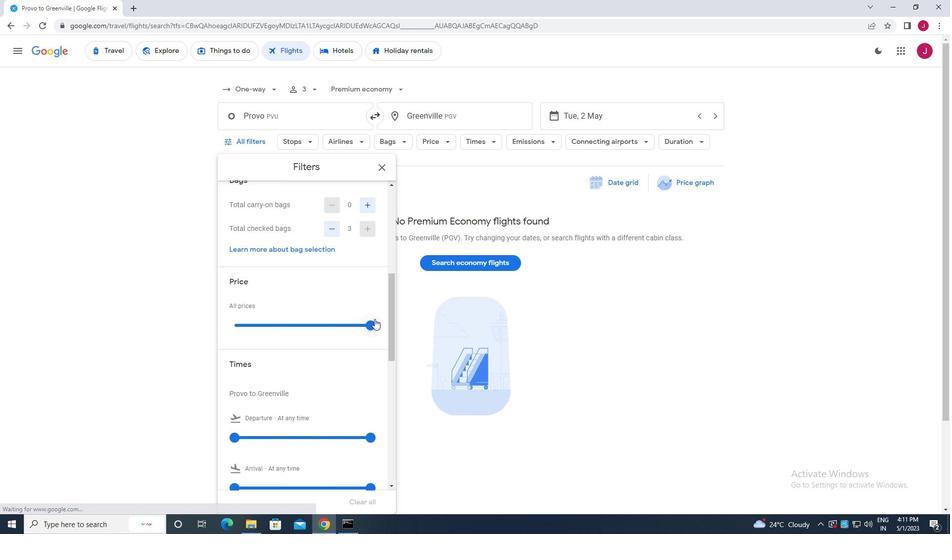 
Action: Mouse pressed left at (369, 324)
Screenshot: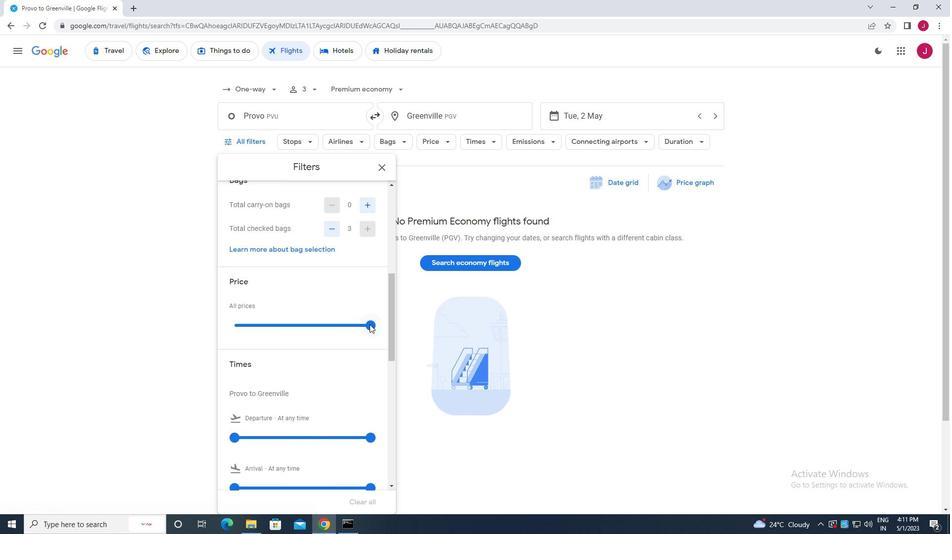 
Action: Mouse moved to (366, 282)
Screenshot: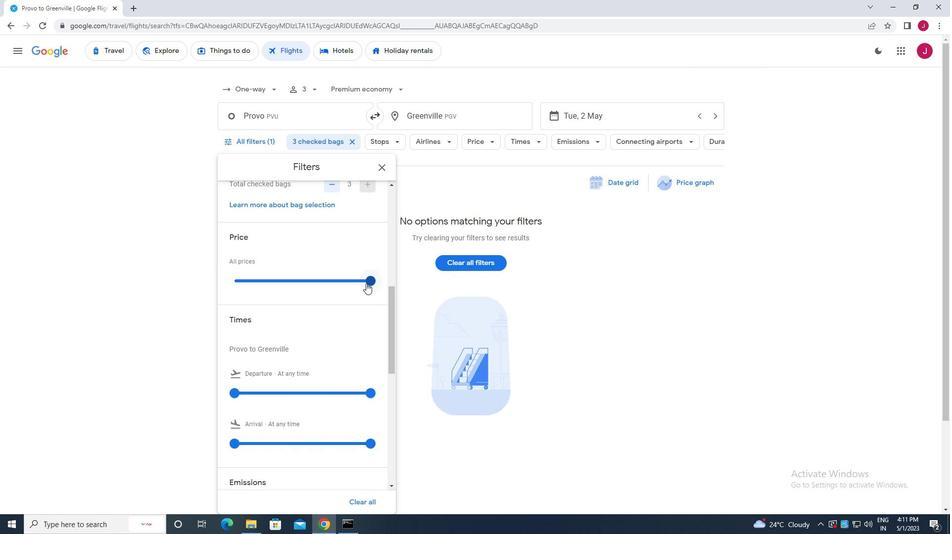 
Action: Mouse pressed left at (366, 282)
Screenshot: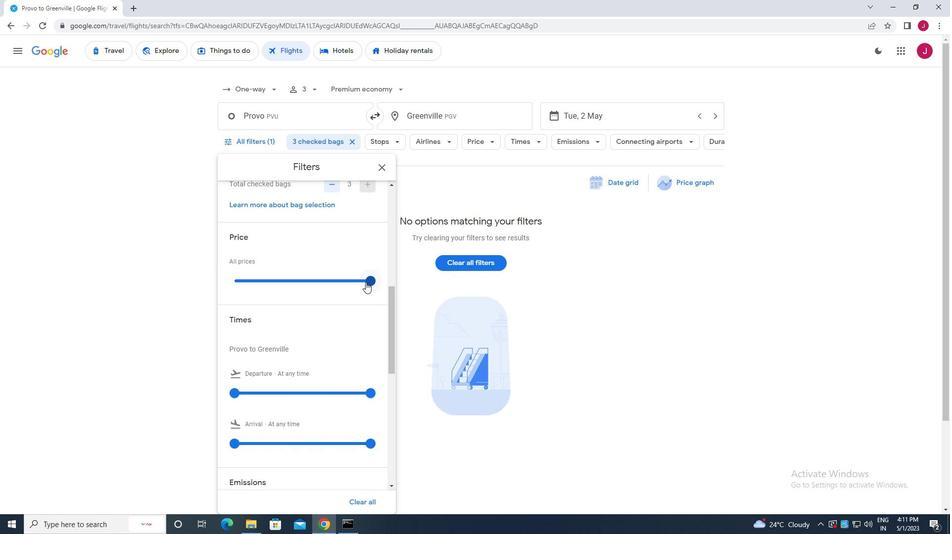 
Action: Mouse moved to (289, 312)
Screenshot: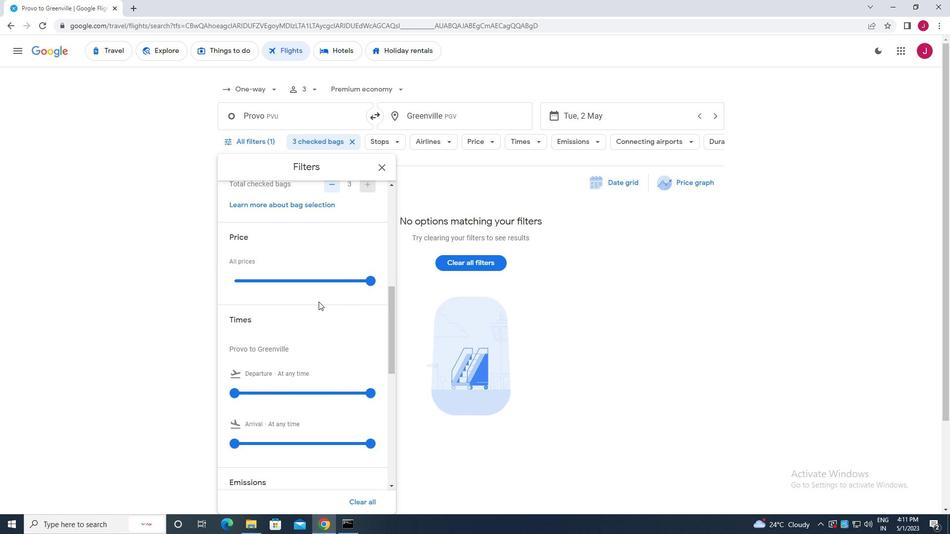 
Action: Mouse scrolled (289, 311) with delta (0, 0)
Screenshot: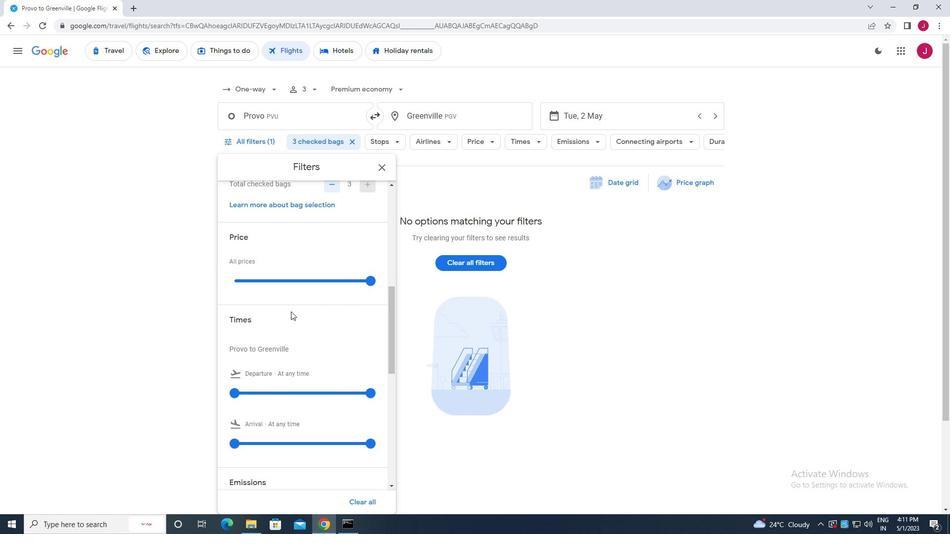 
Action: Mouse scrolled (289, 311) with delta (0, 0)
Screenshot: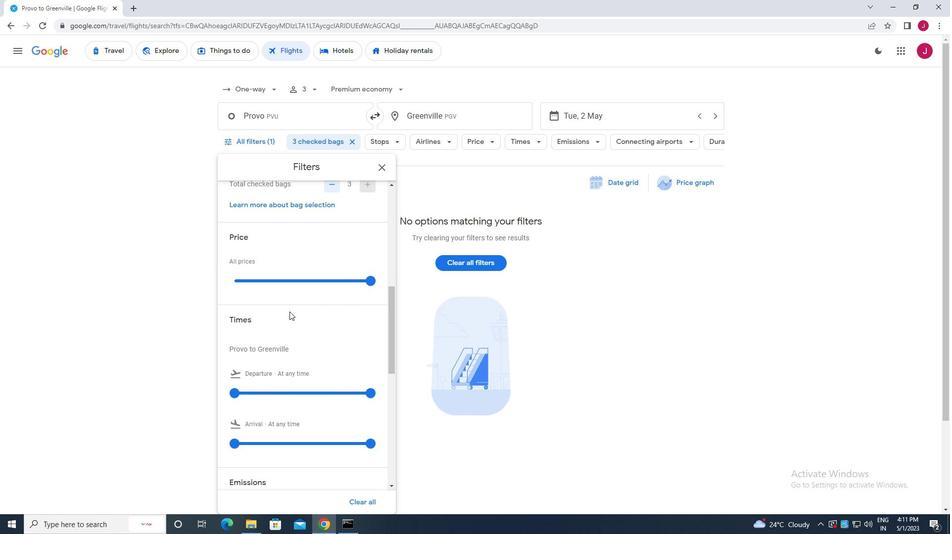 
Action: Mouse moved to (233, 296)
Screenshot: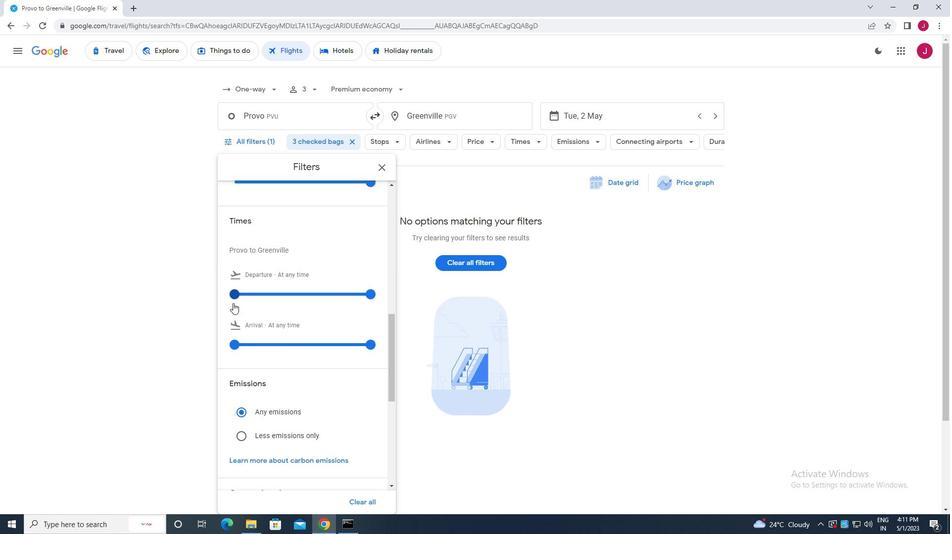
Action: Mouse pressed left at (233, 296)
Screenshot: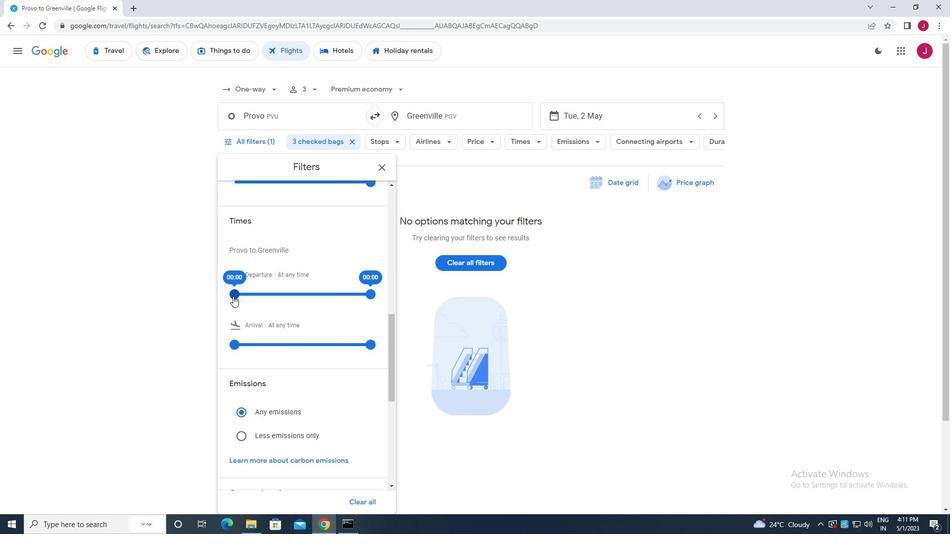 
Action: Mouse moved to (370, 296)
Screenshot: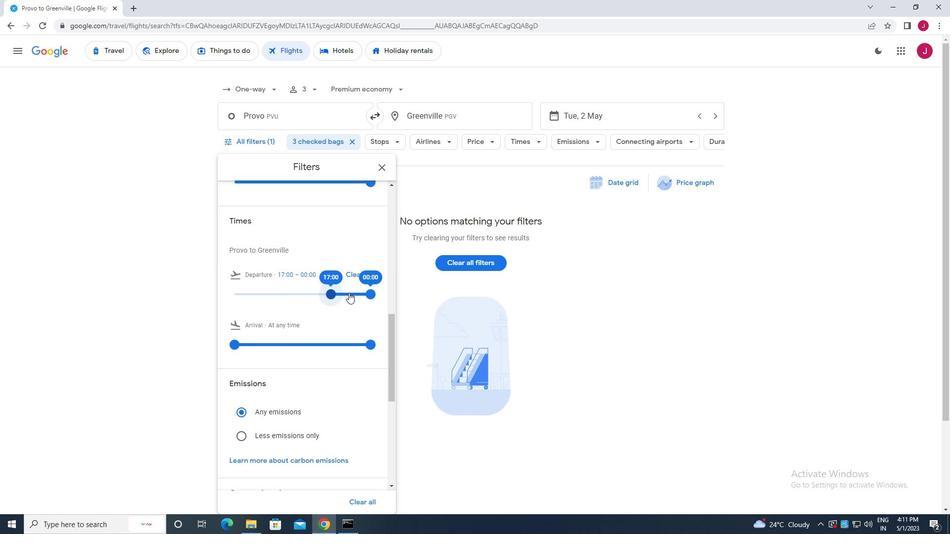 
Action: Mouse pressed left at (370, 296)
Screenshot: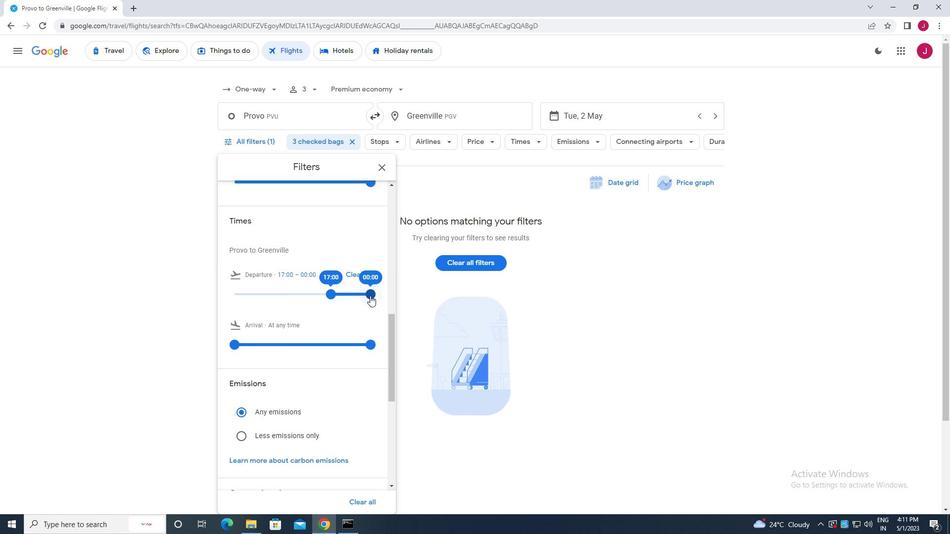 
Action: Mouse moved to (386, 171)
Screenshot: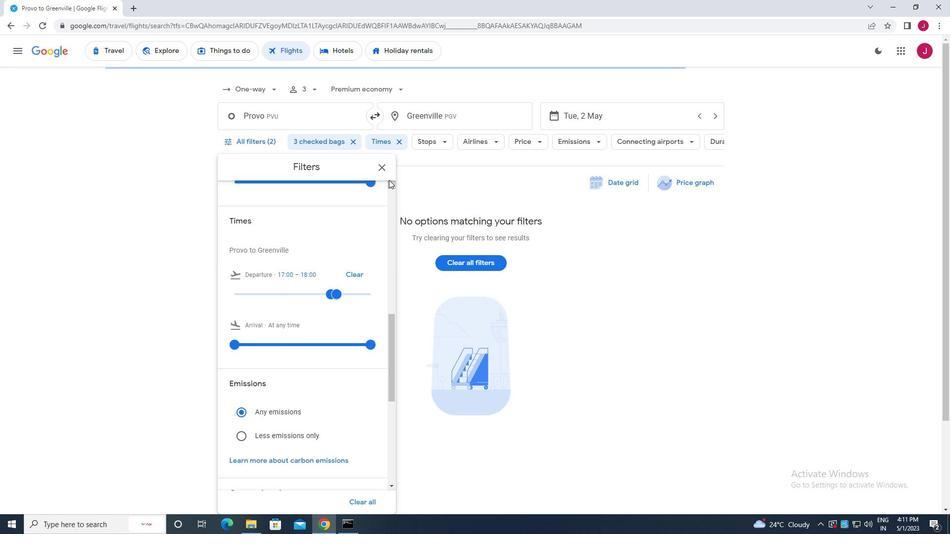 
Action: Mouse pressed left at (386, 171)
Screenshot: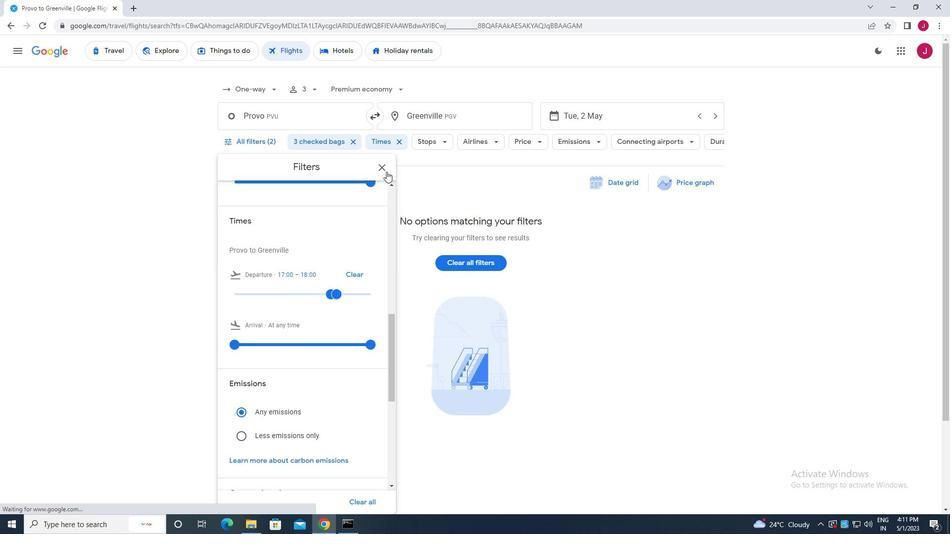 
Action: Mouse moved to (383, 177)
Screenshot: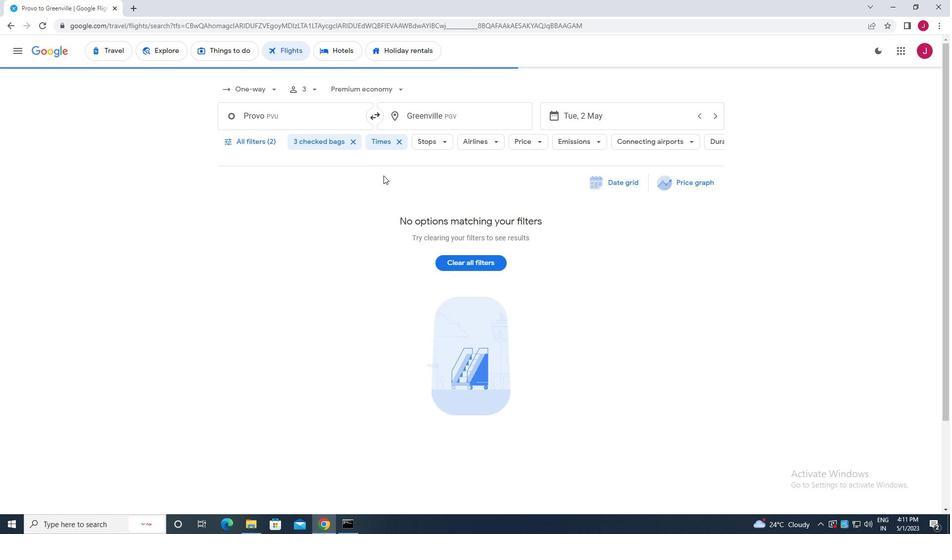 
